 Task: For heading Arial Rounded MT Bold with Underline.  font size for heading26,  'Change the font style of data to'Browallia New.  and font size to 18,  Change the alignment of both headline & data to Align middle & Align Text left.  In the sheet  CashBook templates
Action: Mouse moved to (125, 141)
Screenshot: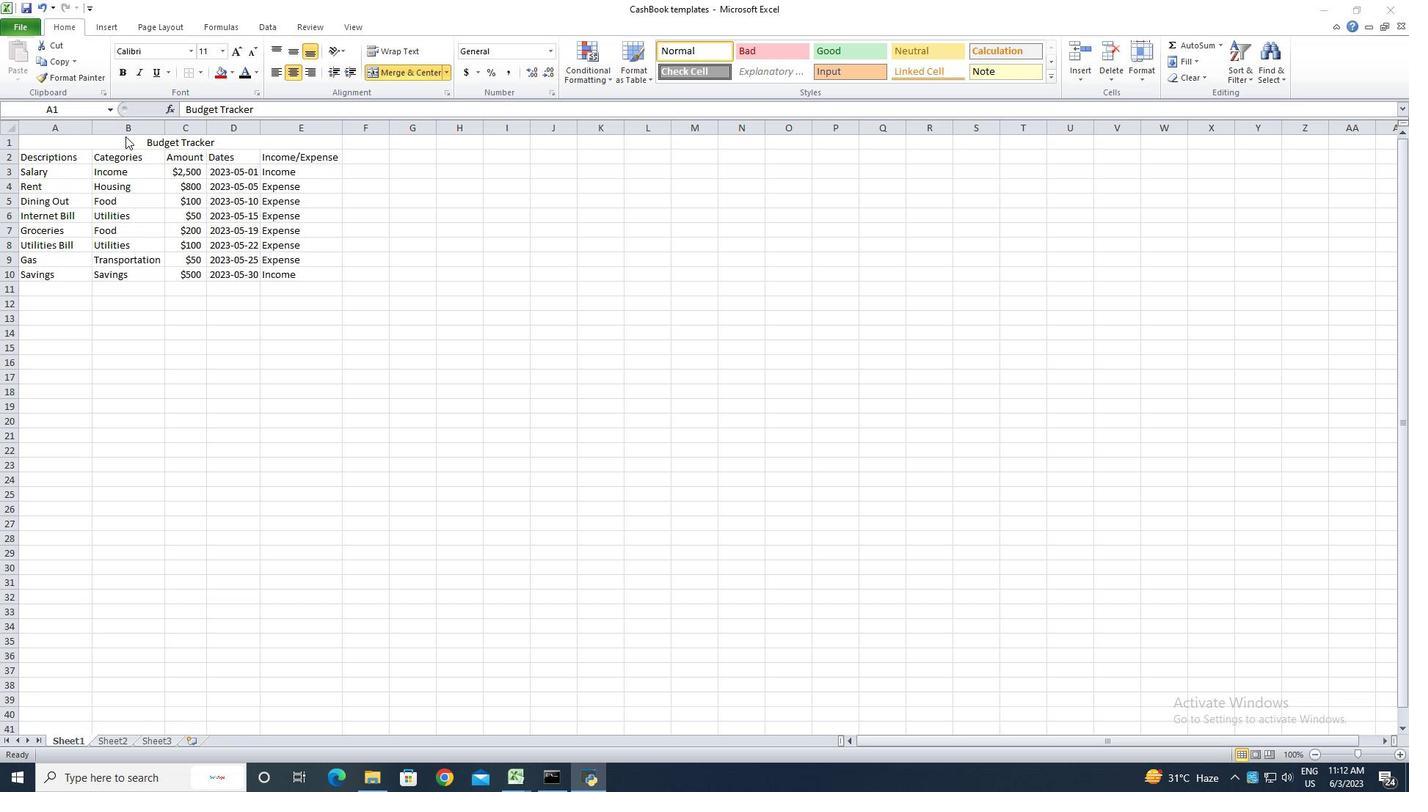 
Action: Mouse pressed left at (125, 141)
Screenshot: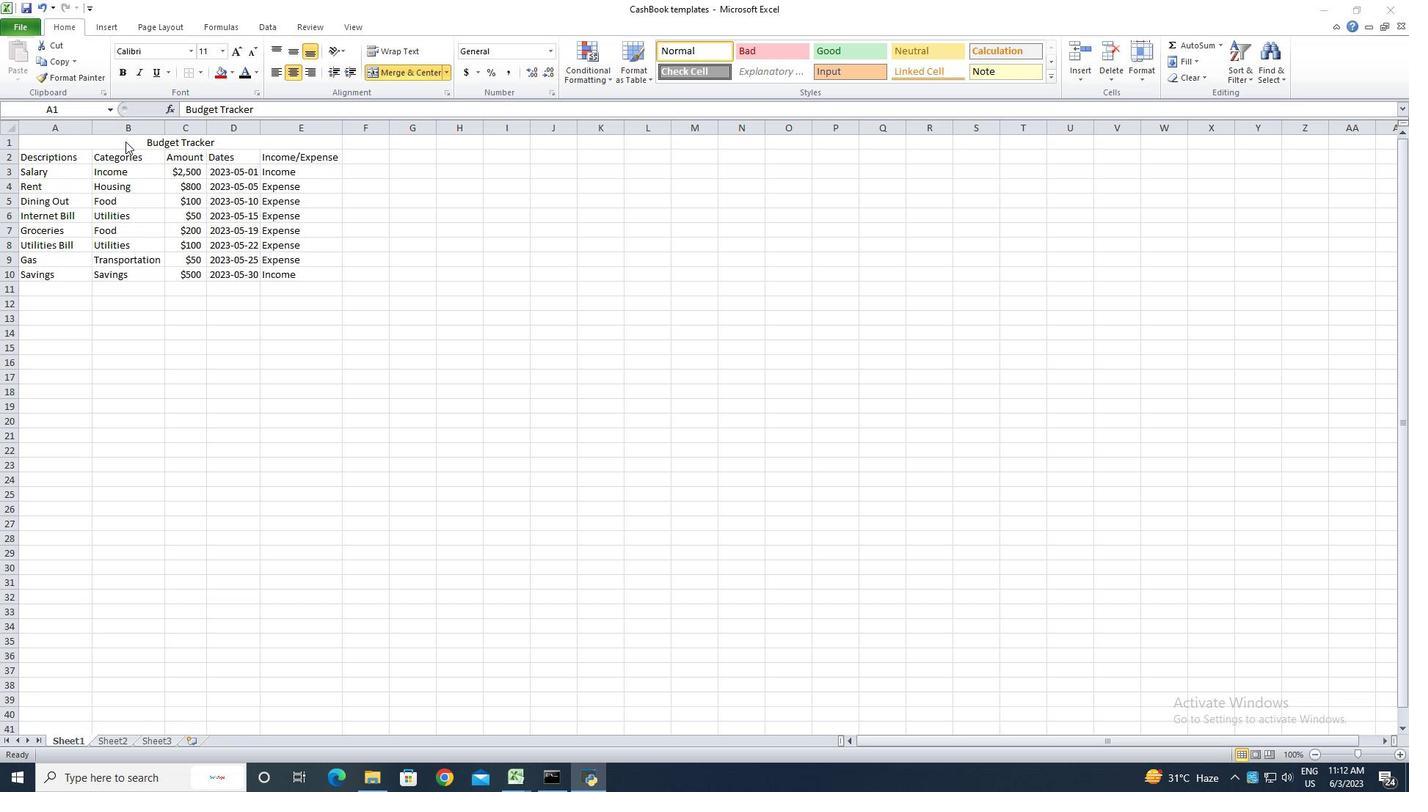 
Action: Mouse moved to (191, 52)
Screenshot: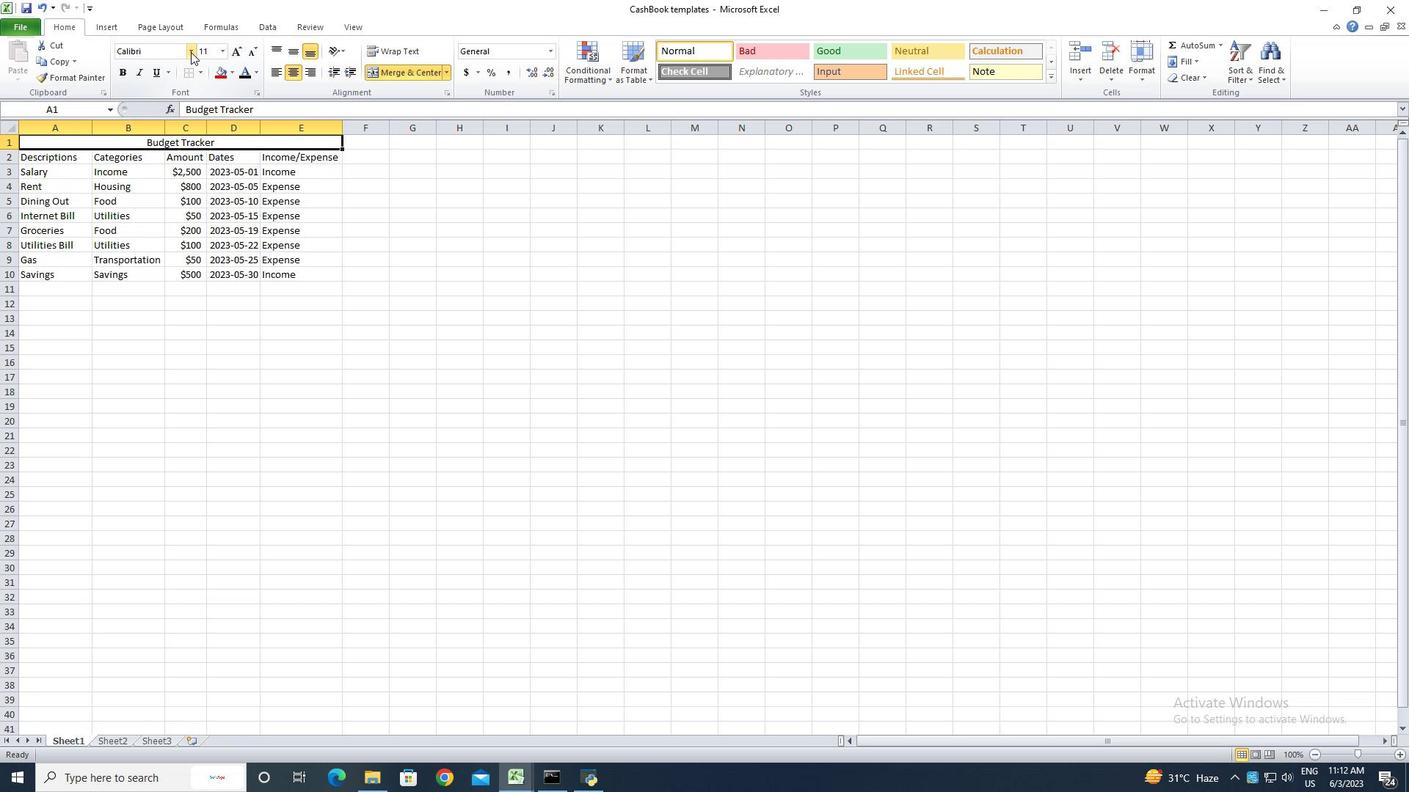 
Action: Mouse pressed left at (191, 52)
Screenshot: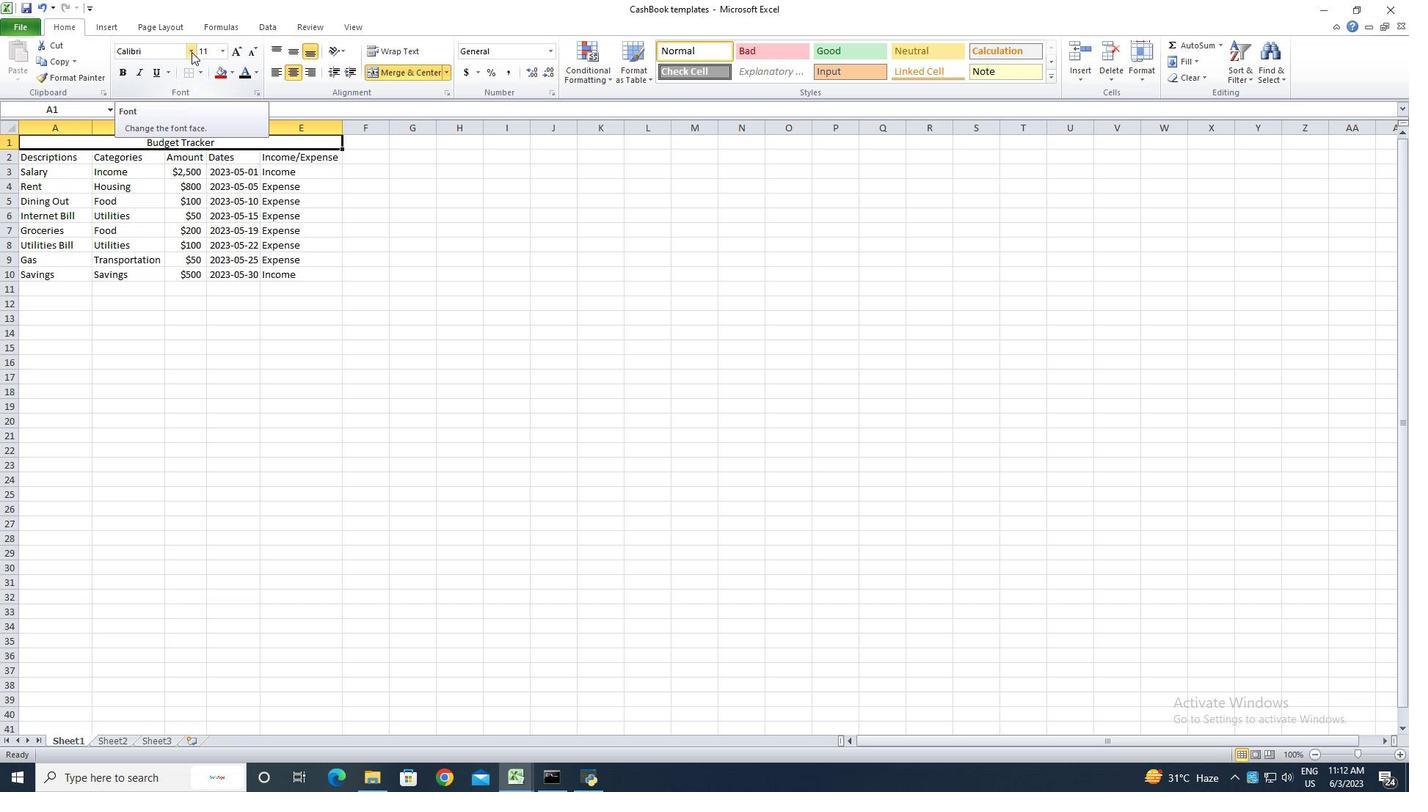 
Action: Mouse moved to (186, 223)
Screenshot: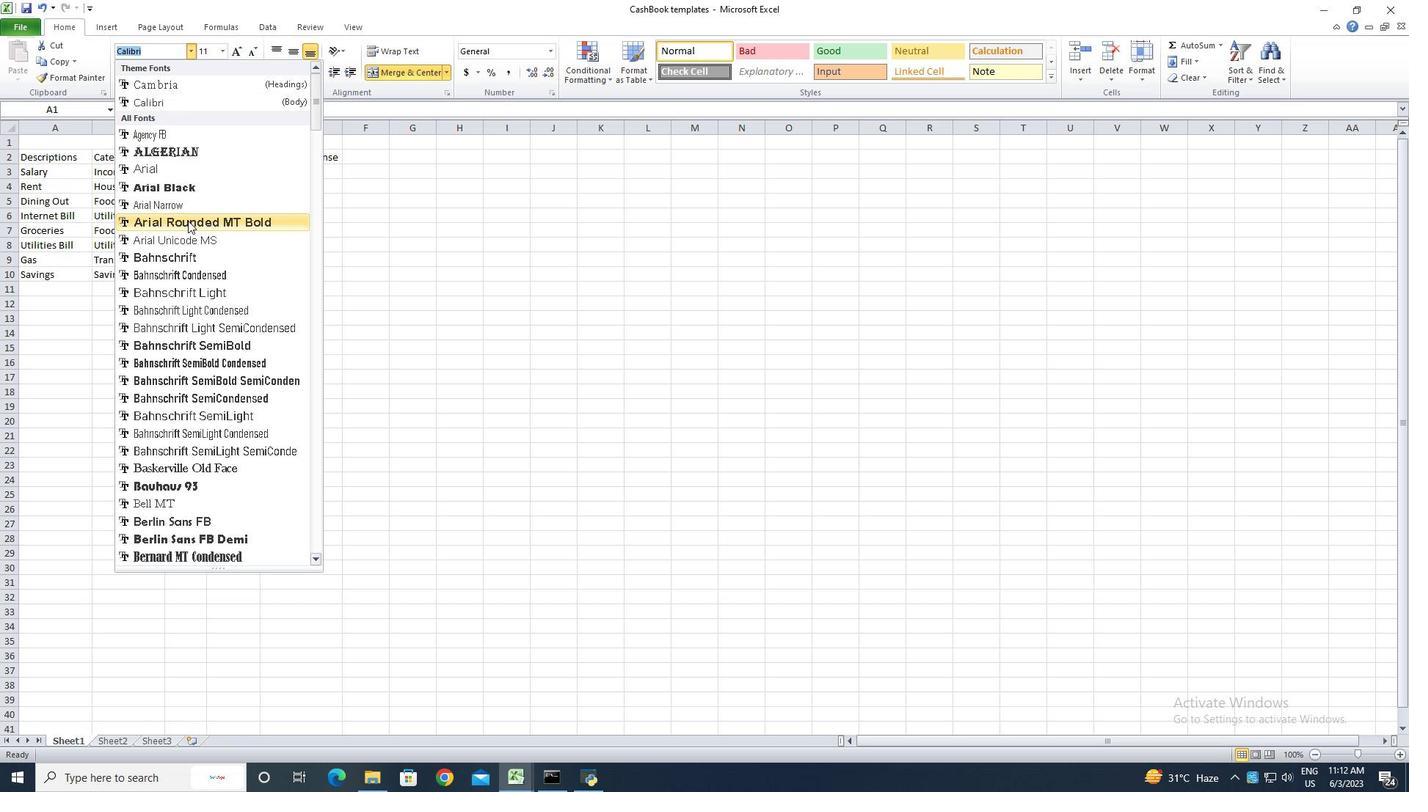 
Action: Mouse pressed left at (186, 223)
Screenshot: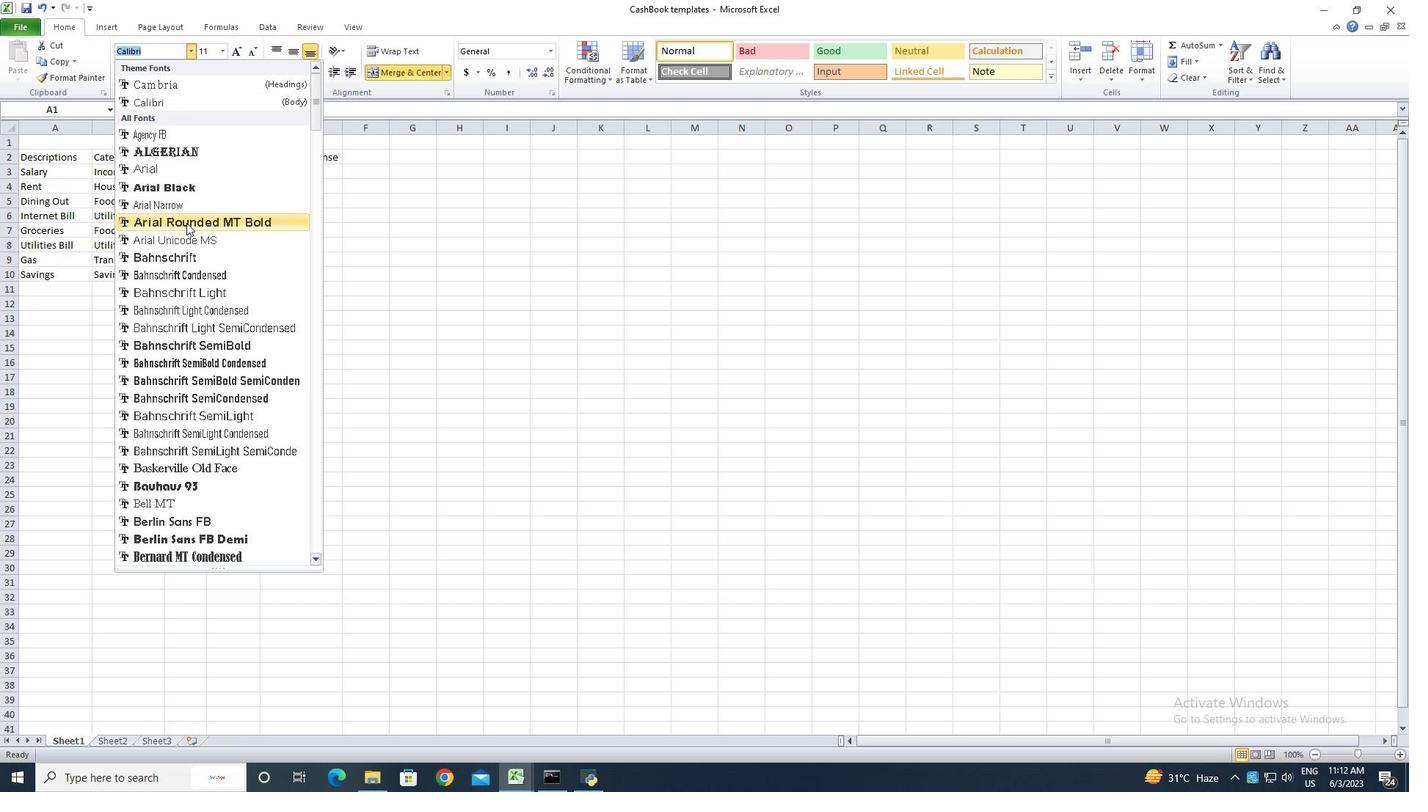
Action: Mouse moved to (157, 71)
Screenshot: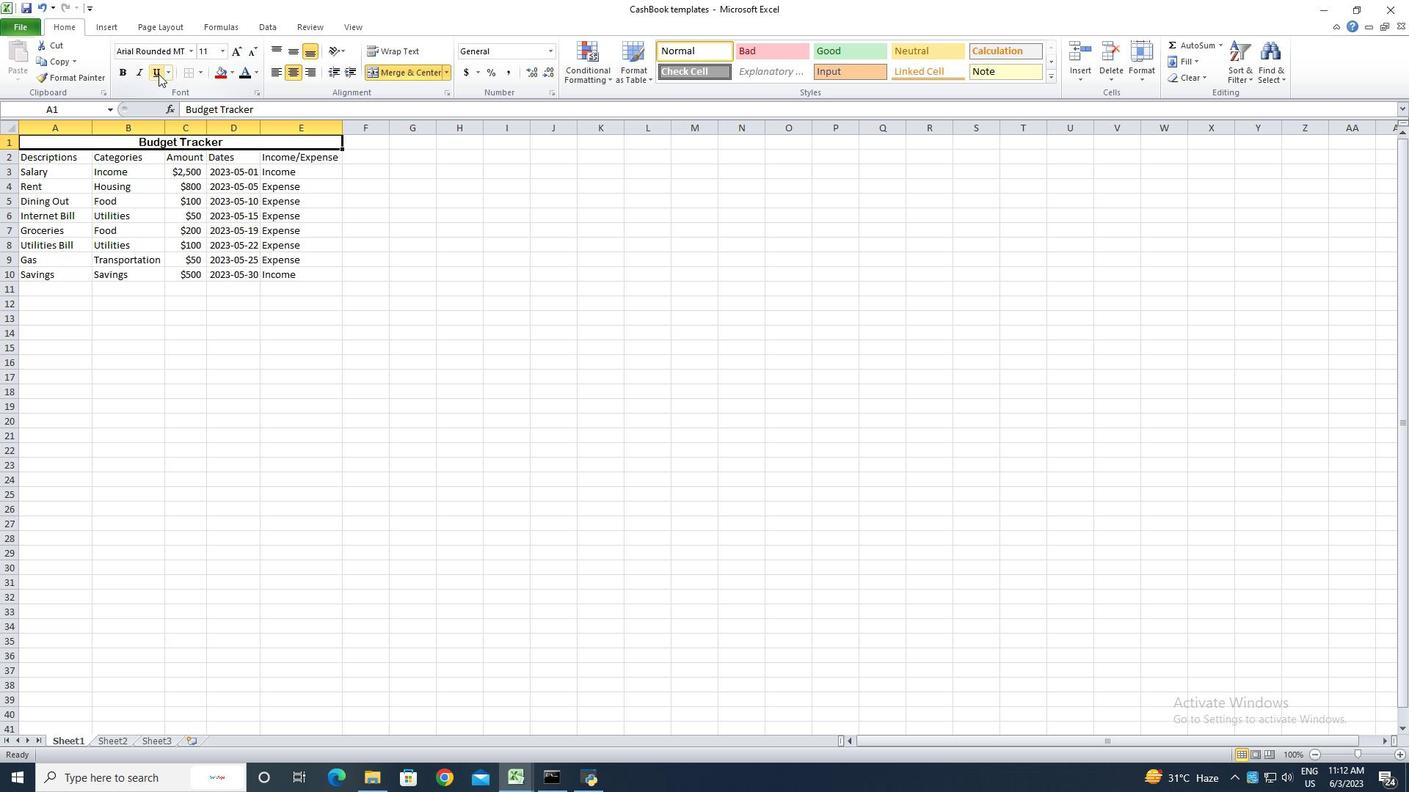 
Action: Mouse pressed left at (157, 71)
Screenshot: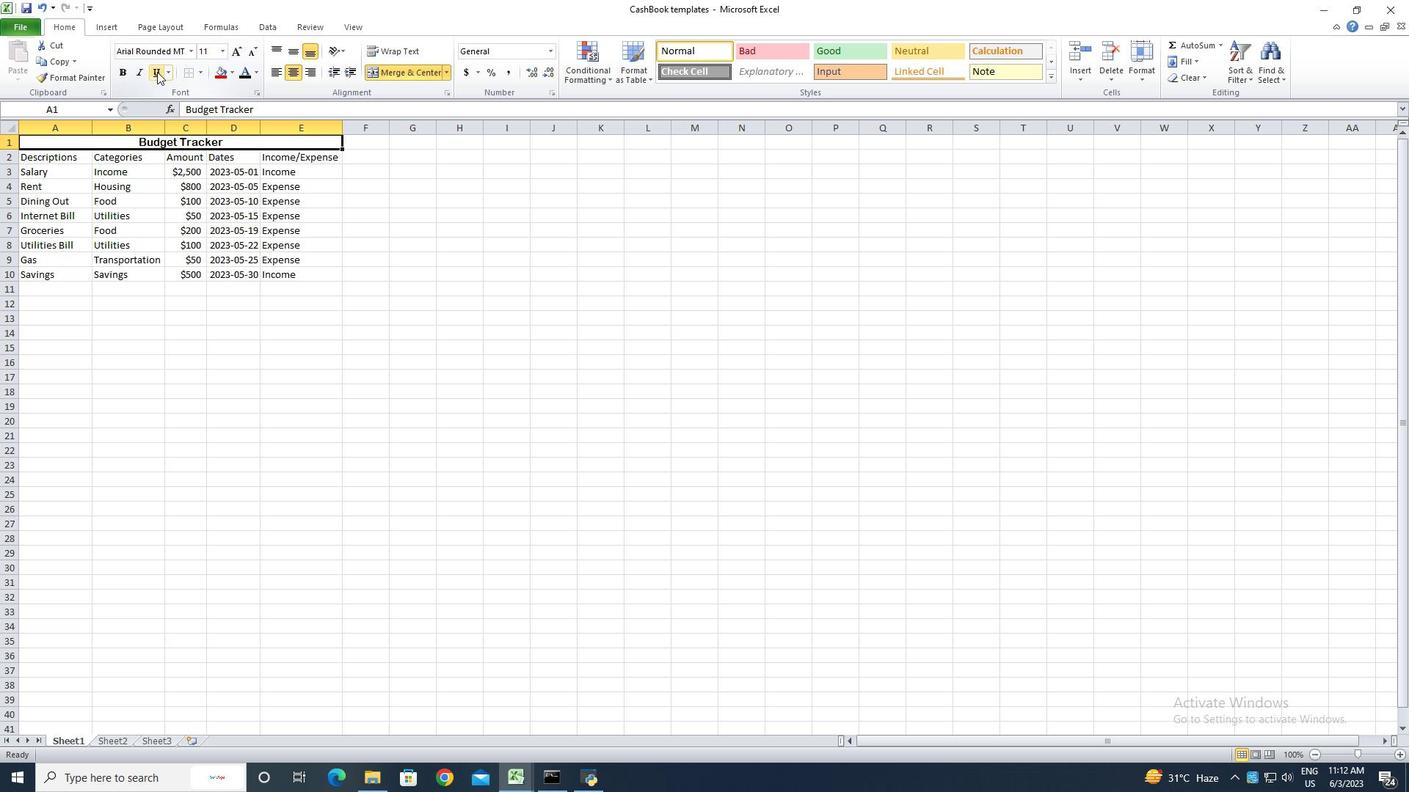 
Action: Mouse moved to (238, 44)
Screenshot: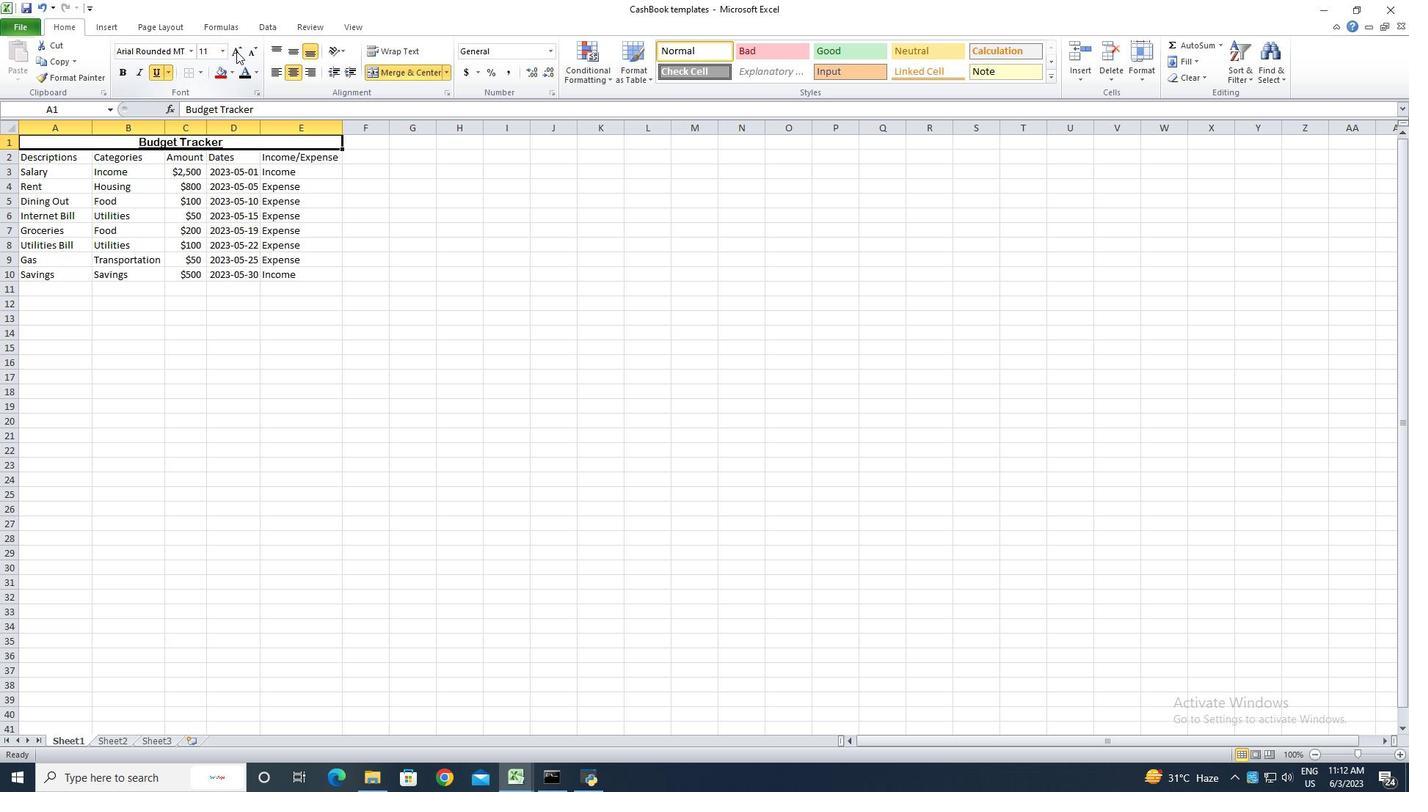 
Action: Mouse pressed left at (238, 44)
Screenshot: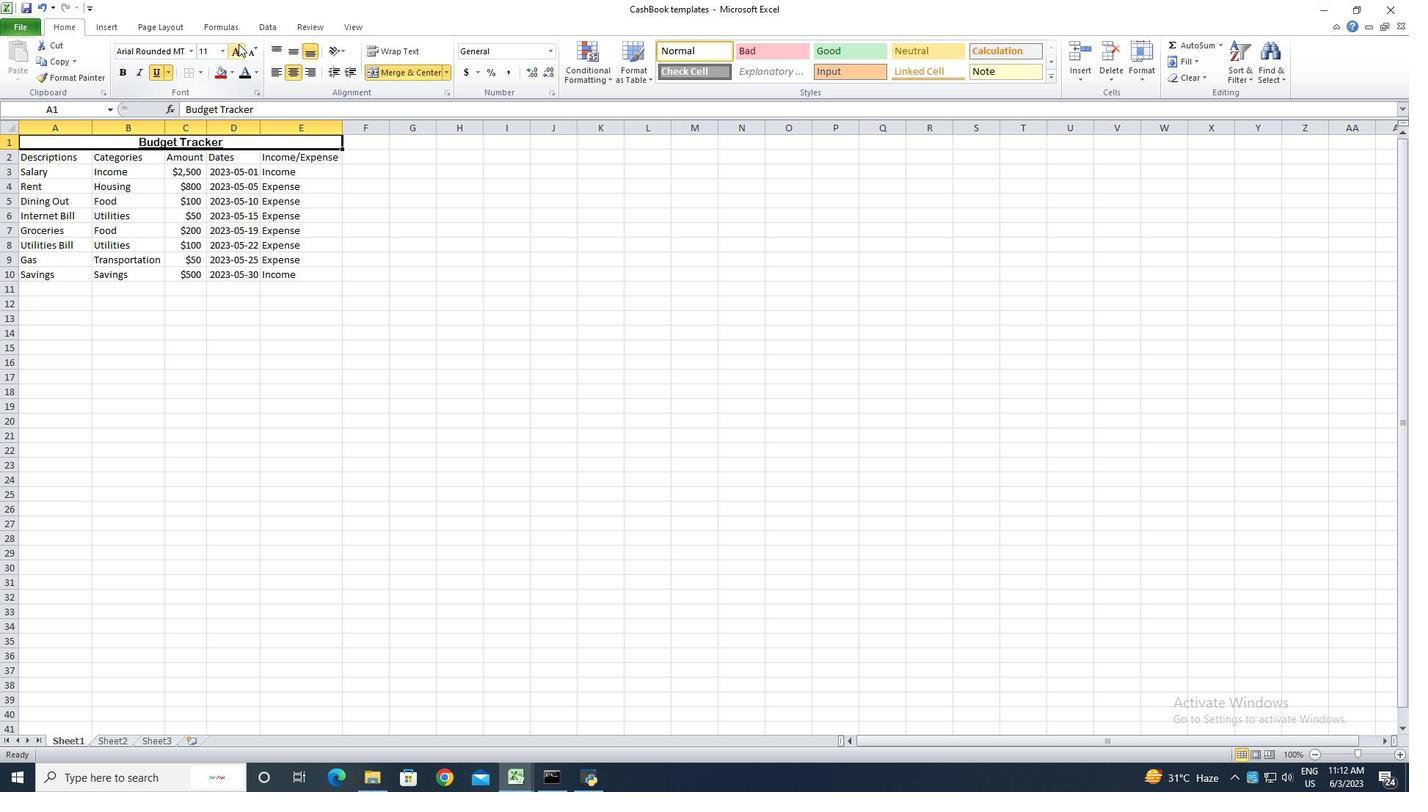 
Action: Mouse pressed left at (238, 44)
Screenshot: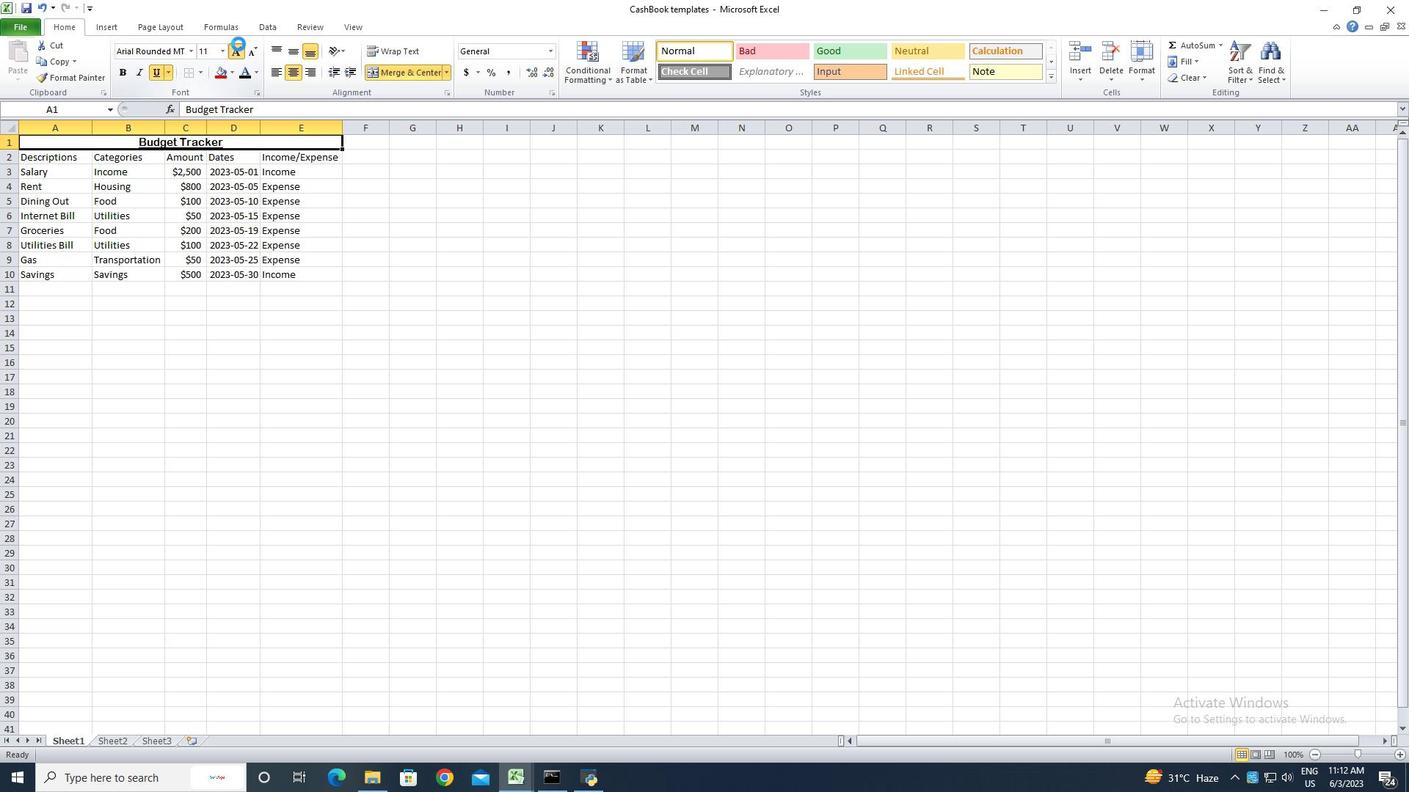 
Action: Mouse pressed left at (238, 44)
Screenshot: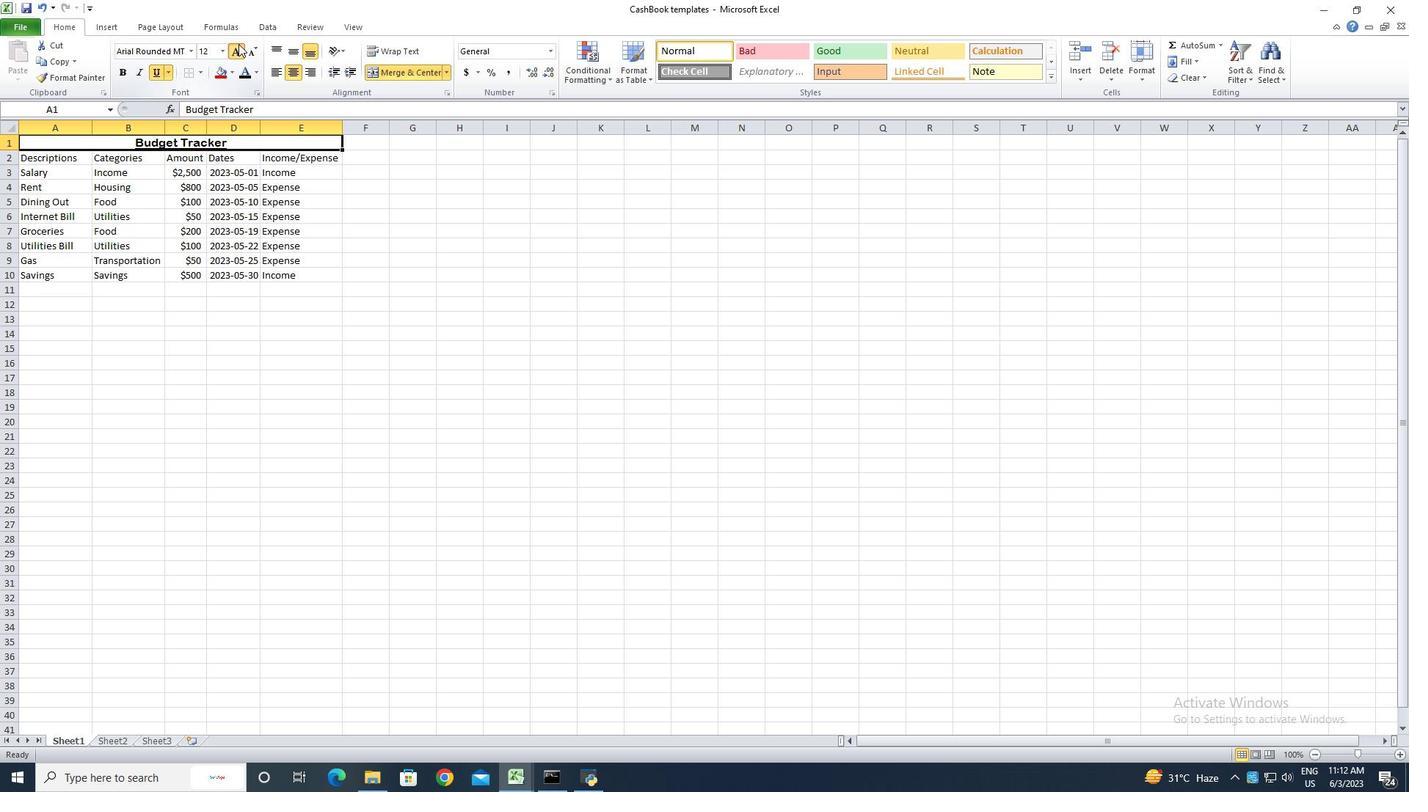 
Action: Mouse pressed left at (238, 44)
Screenshot: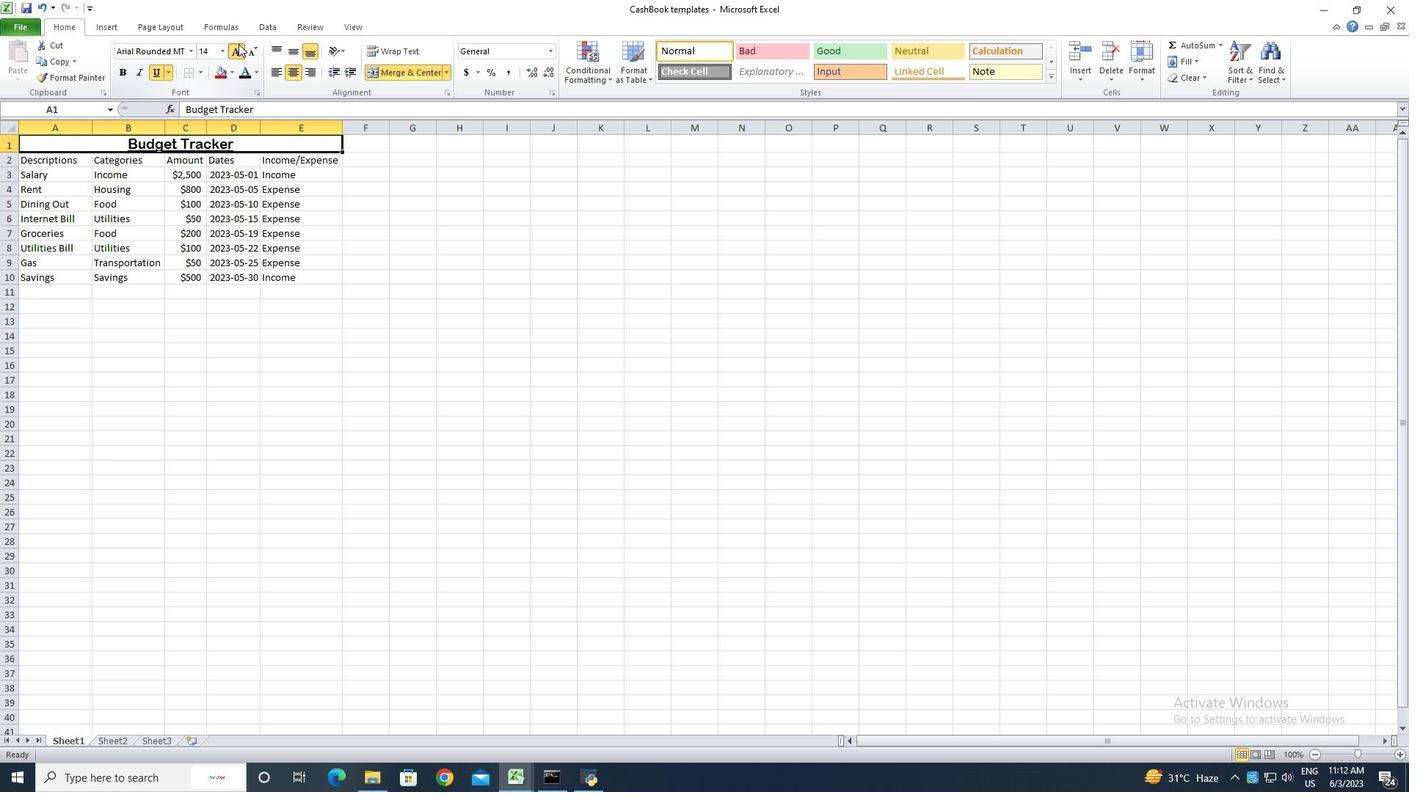 
Action: Mouse pressed left at (238, 44)
Screenshot: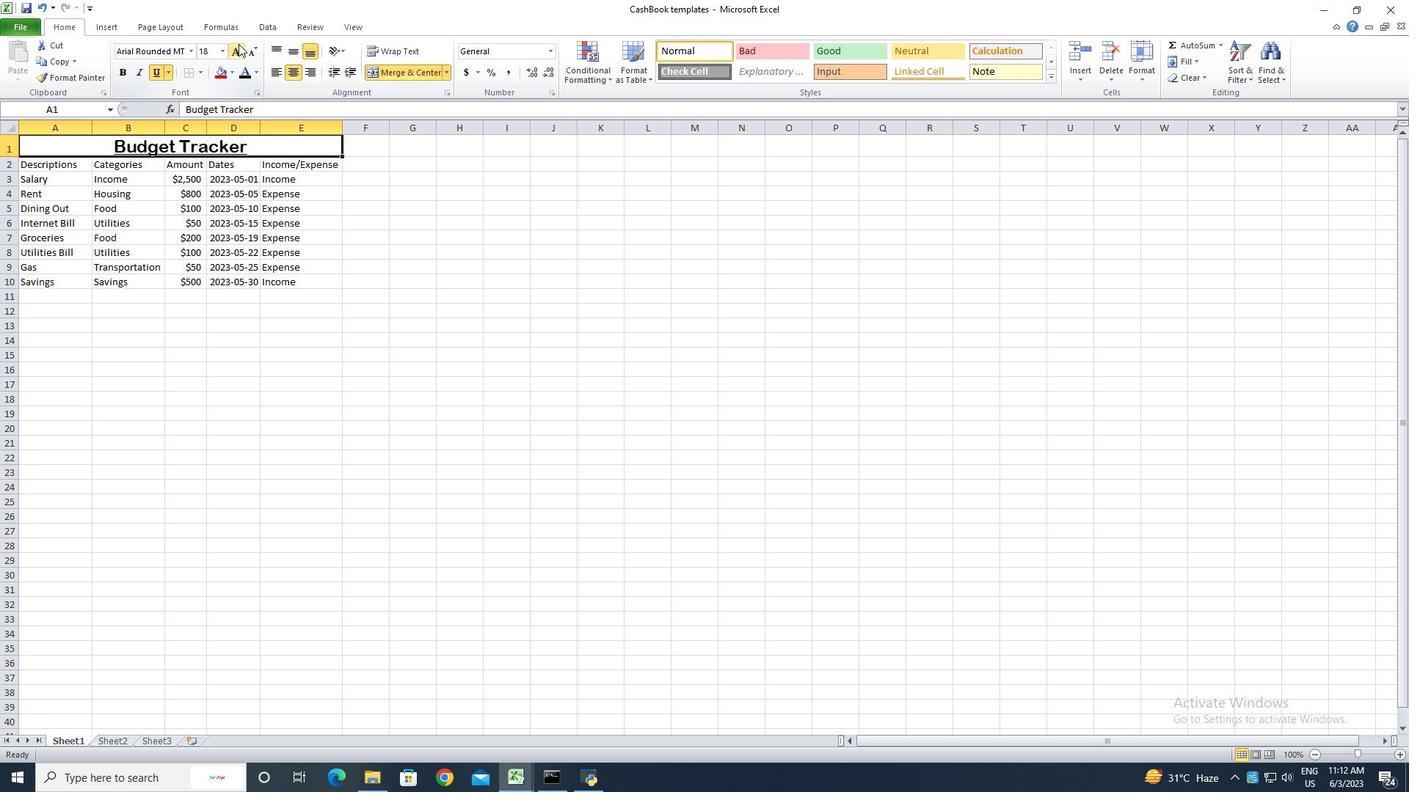 
Action: Mouse pressed left at (238, 44)
Screenshot: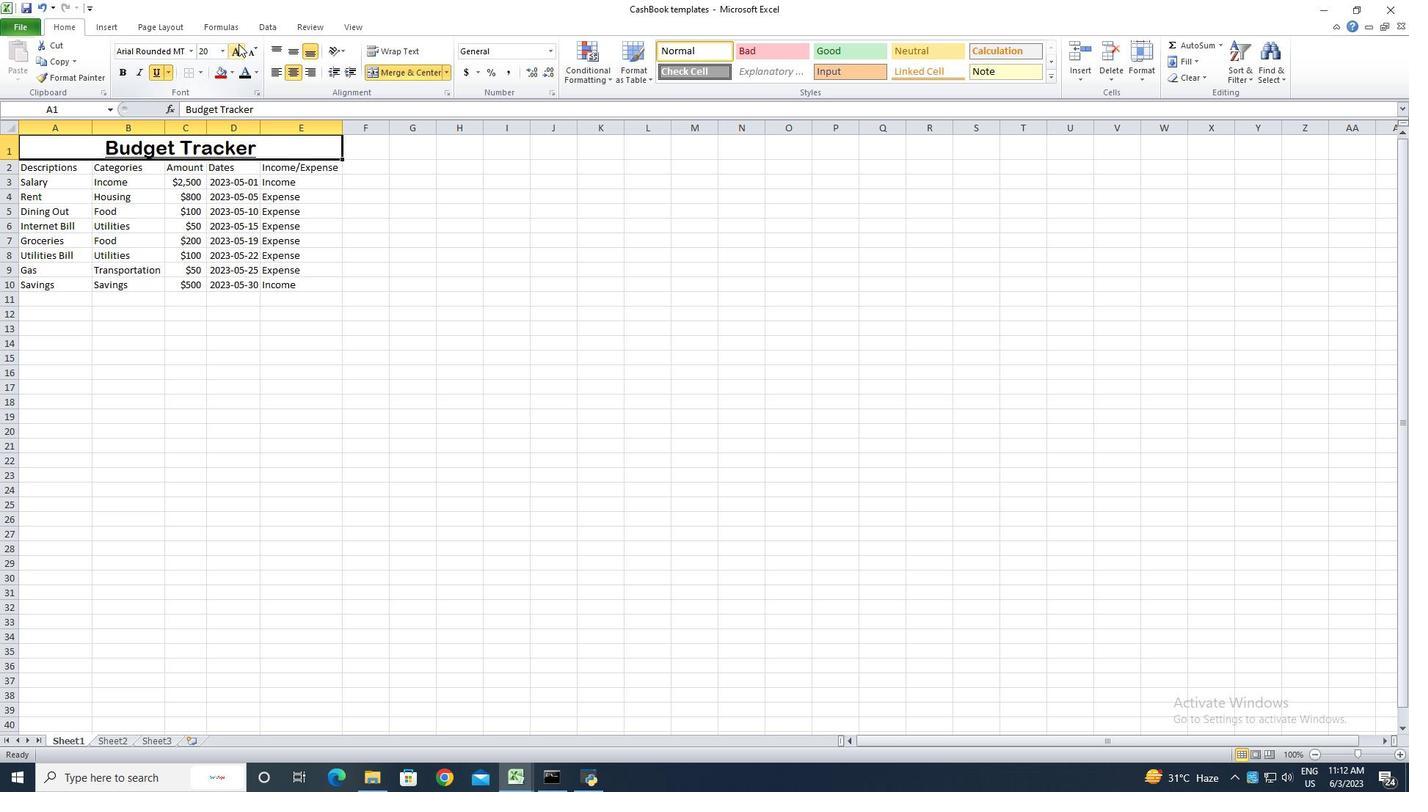 
Action: Mouse pressed left at (238, 44)
Screenshot: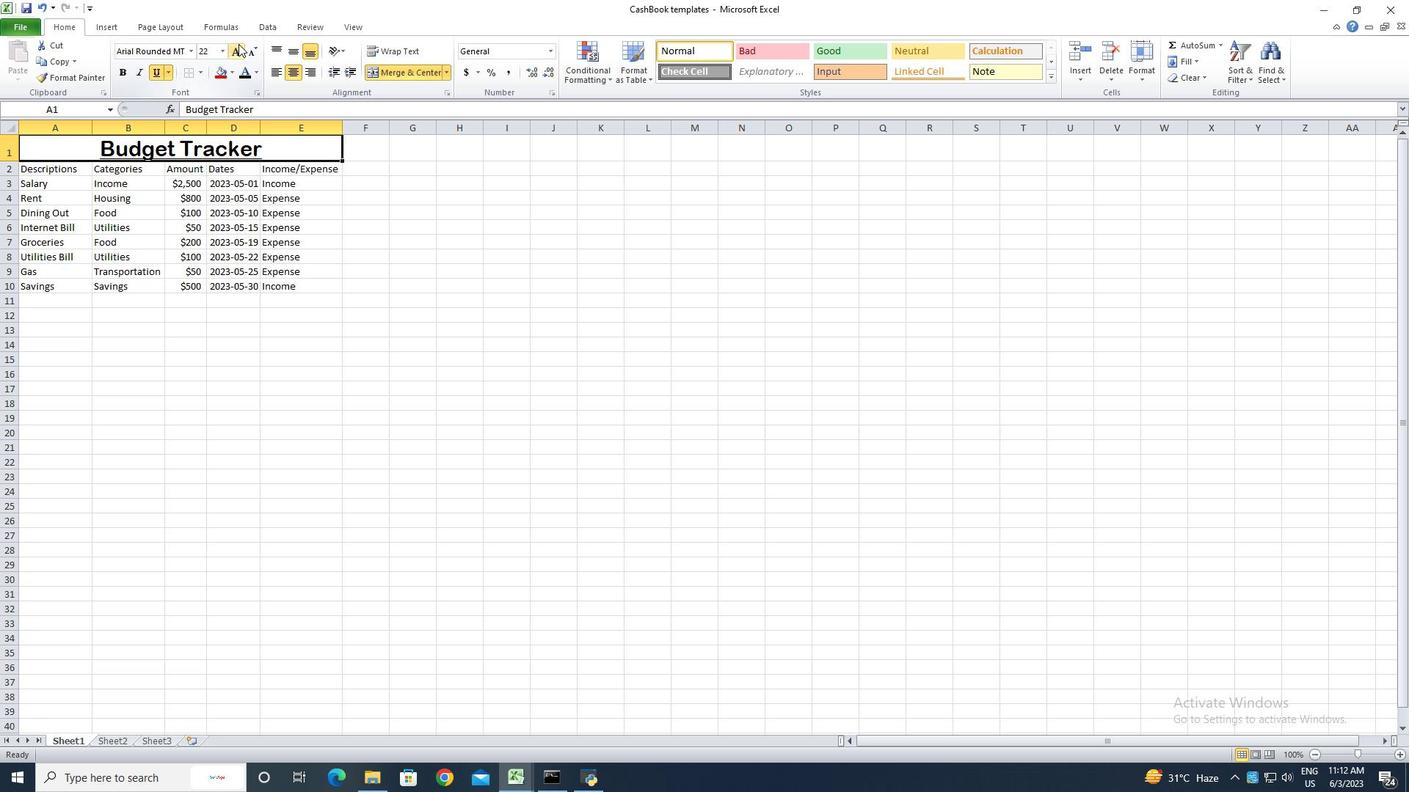 
Action: Mouse pressed left at (238, 44)
Screenshot: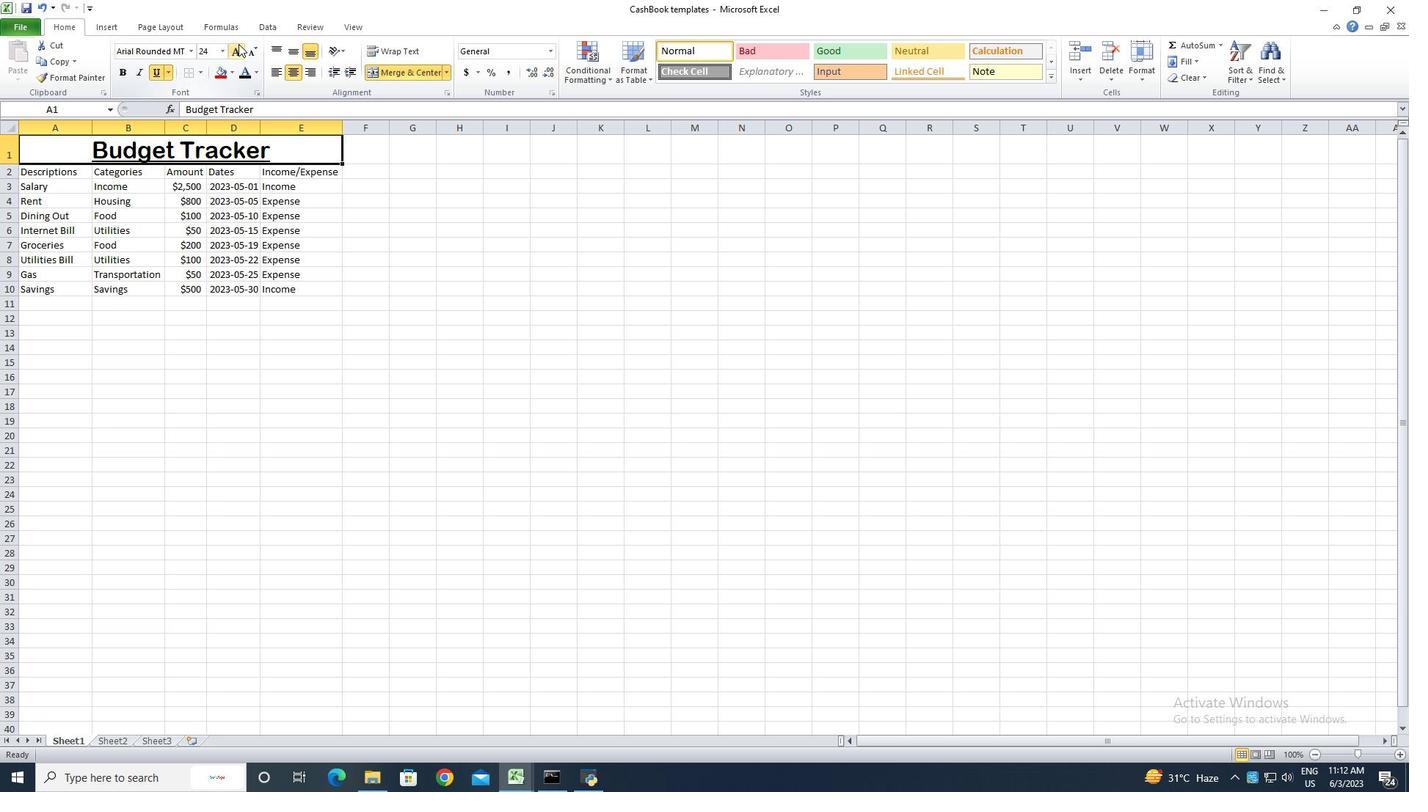 
Action: Mouse moved to (214, 375)
Screenshot: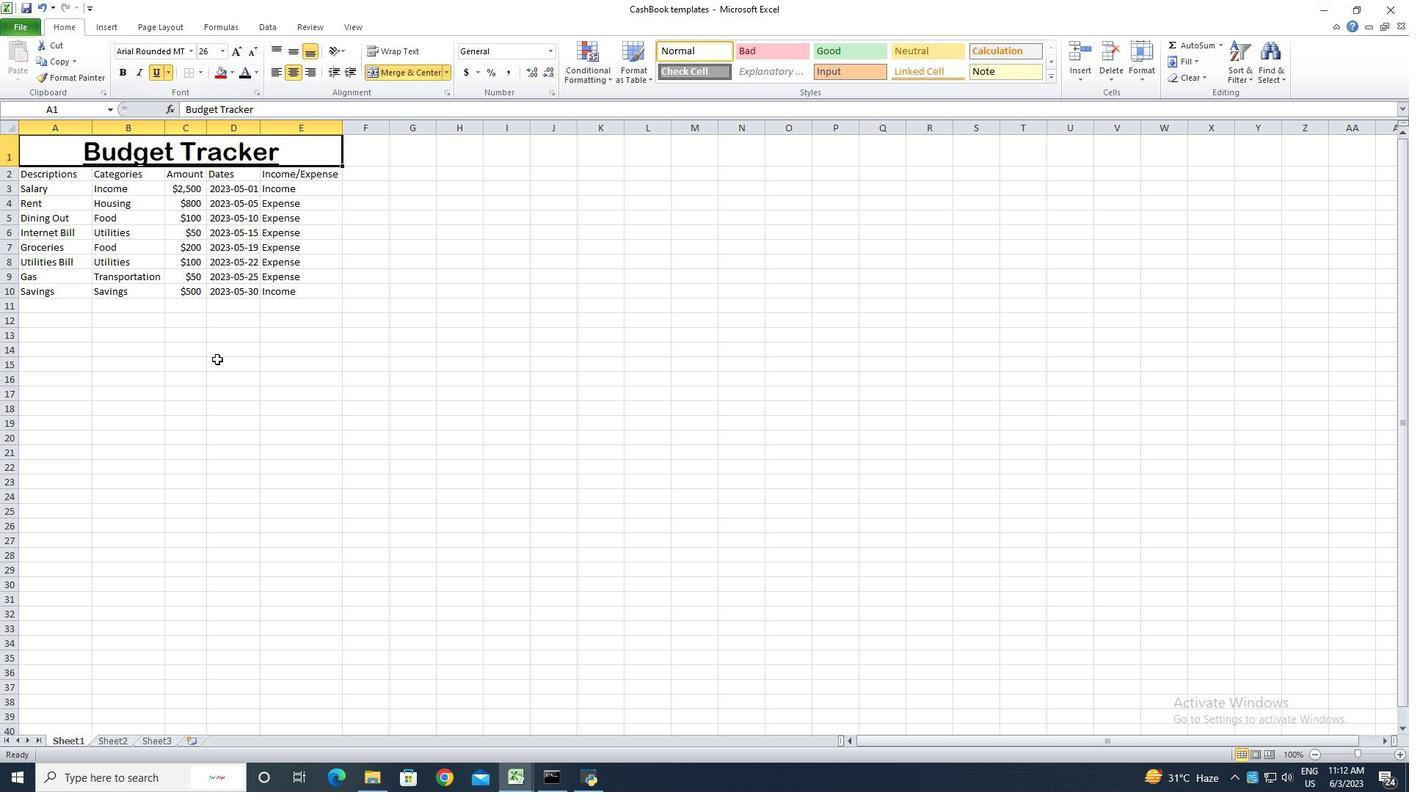
Action: Mouse pressed left at (214, 375)
Screenshot: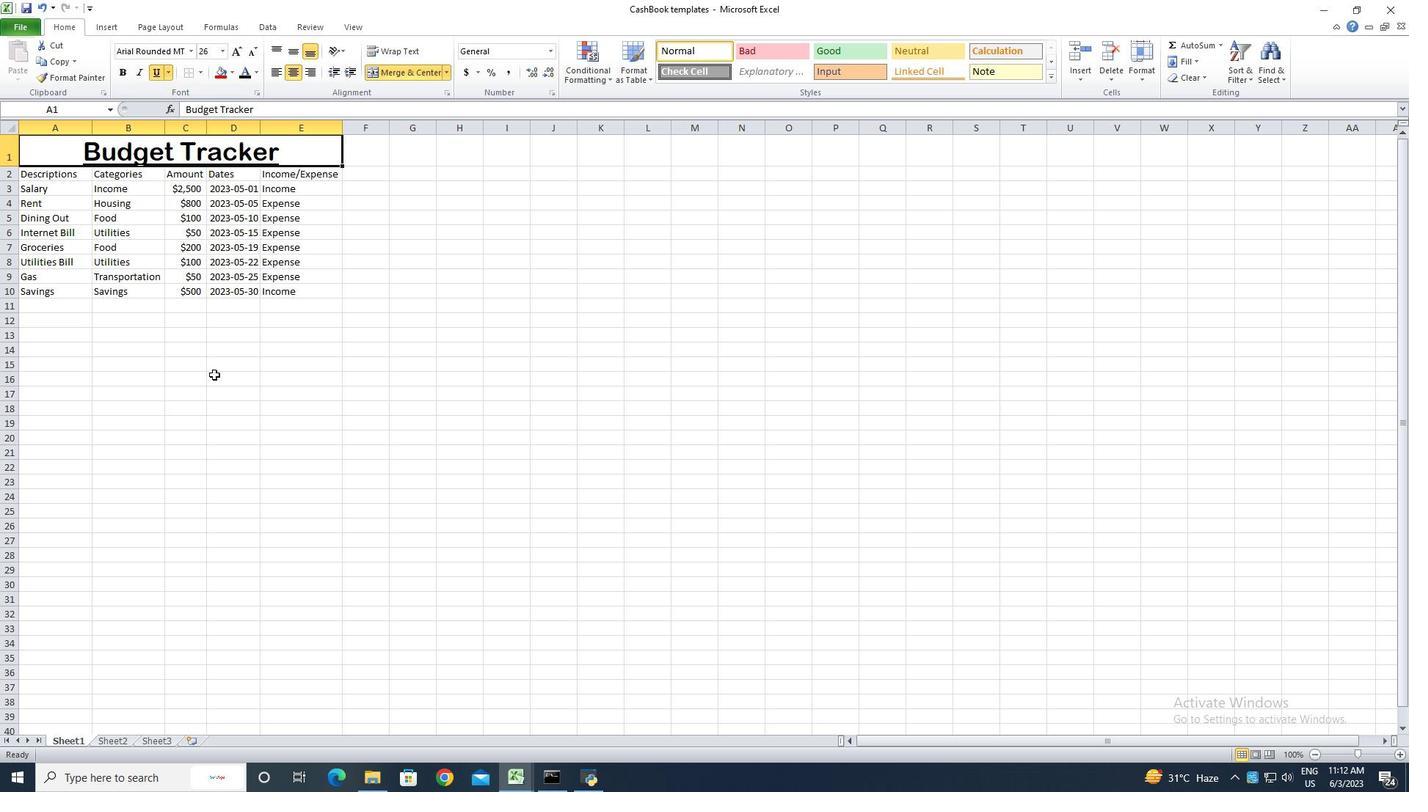 
Action: Mouse moved to (46, 173)
Screenshot: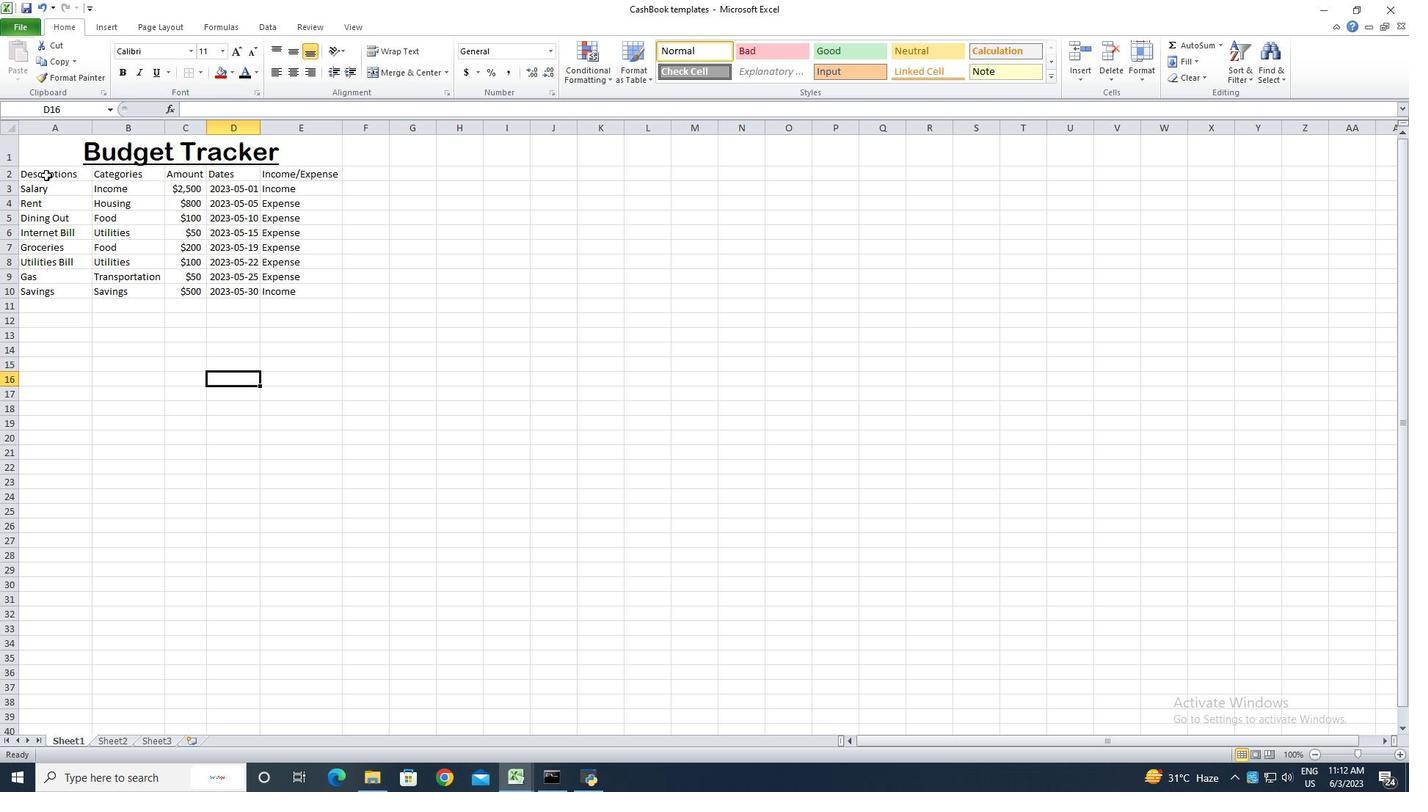 
Action: Mouse pressed left at (46, 173)
Screenshot: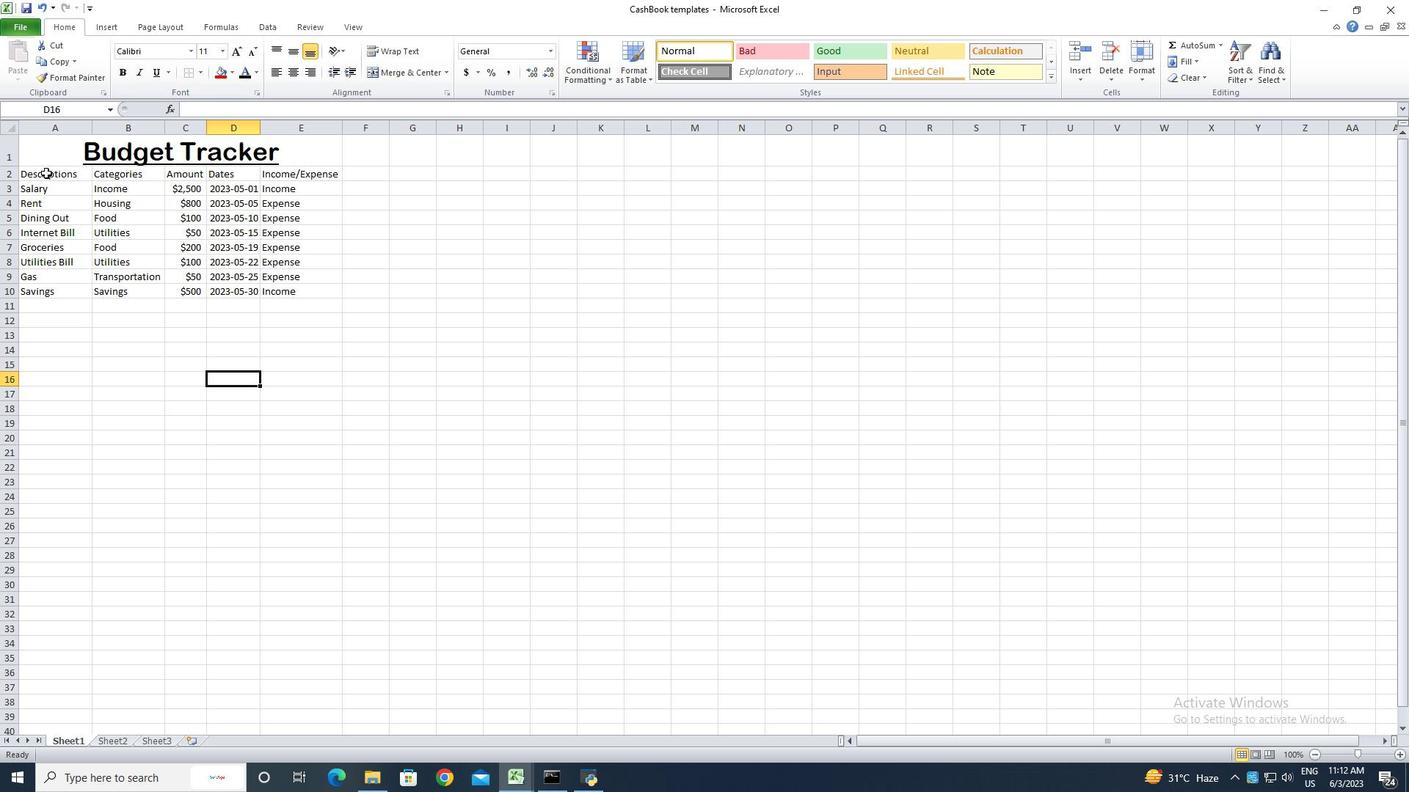 
Action: Mouse moved to (190, 49)
Screenshot: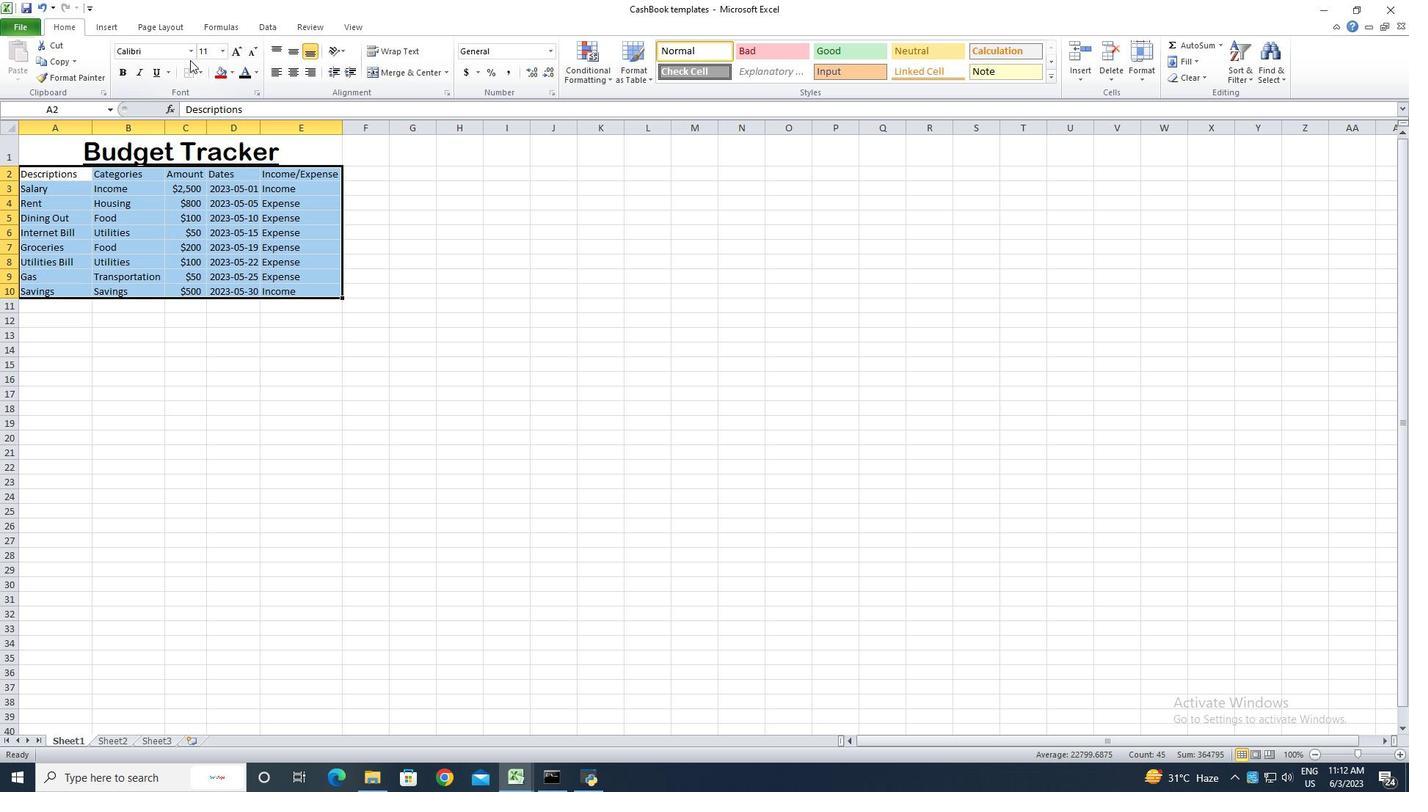 
Action: Mouse pressed left at (190, 49)
Screenshot: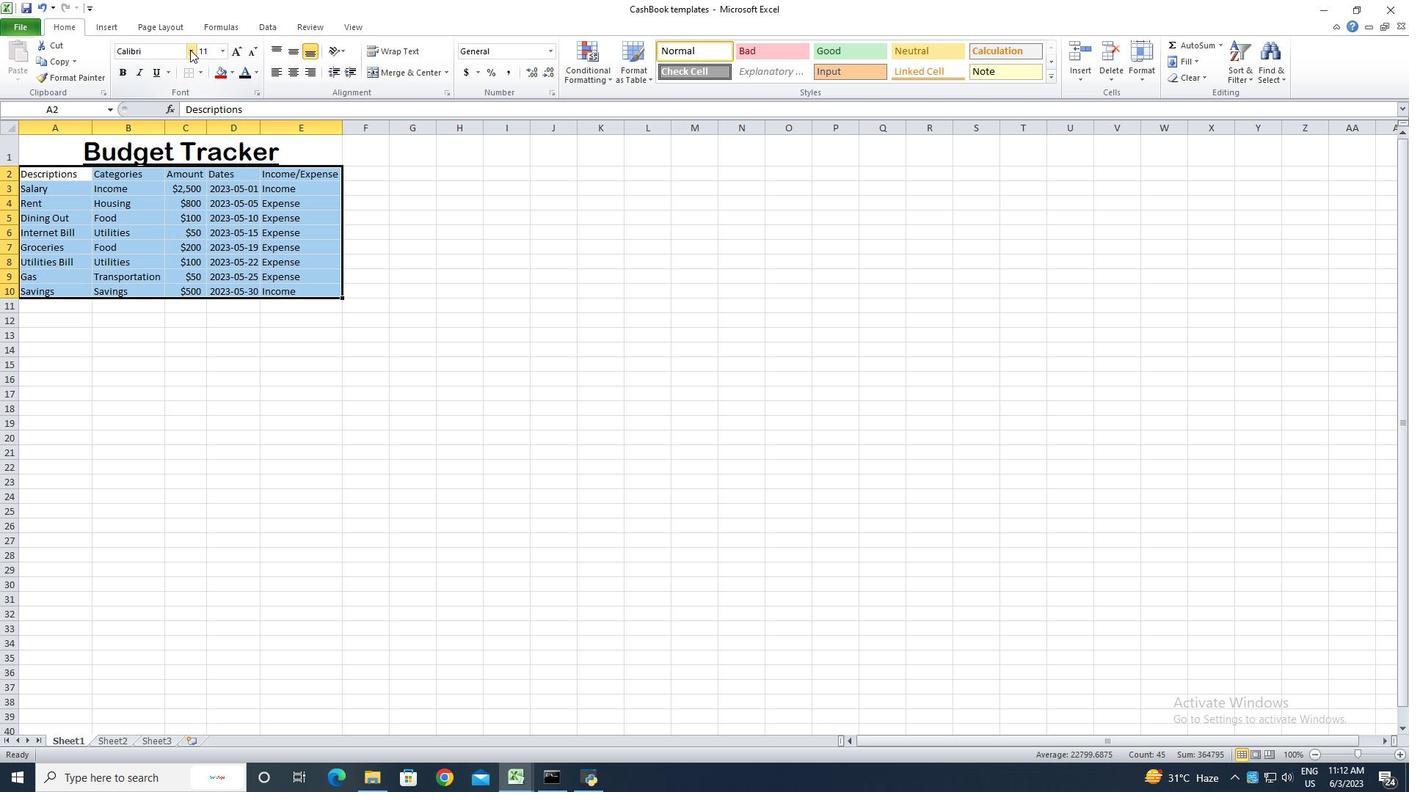 
Action: Key pressed <Key.shift><Key.shift><Key.shift><Key.shift><Key.shift>Browallia<Key.space><Key.shift><Key.shift><Key.shift><Key.shift><Key.shift><Key.shift>New<Key.enter>
Screenshot: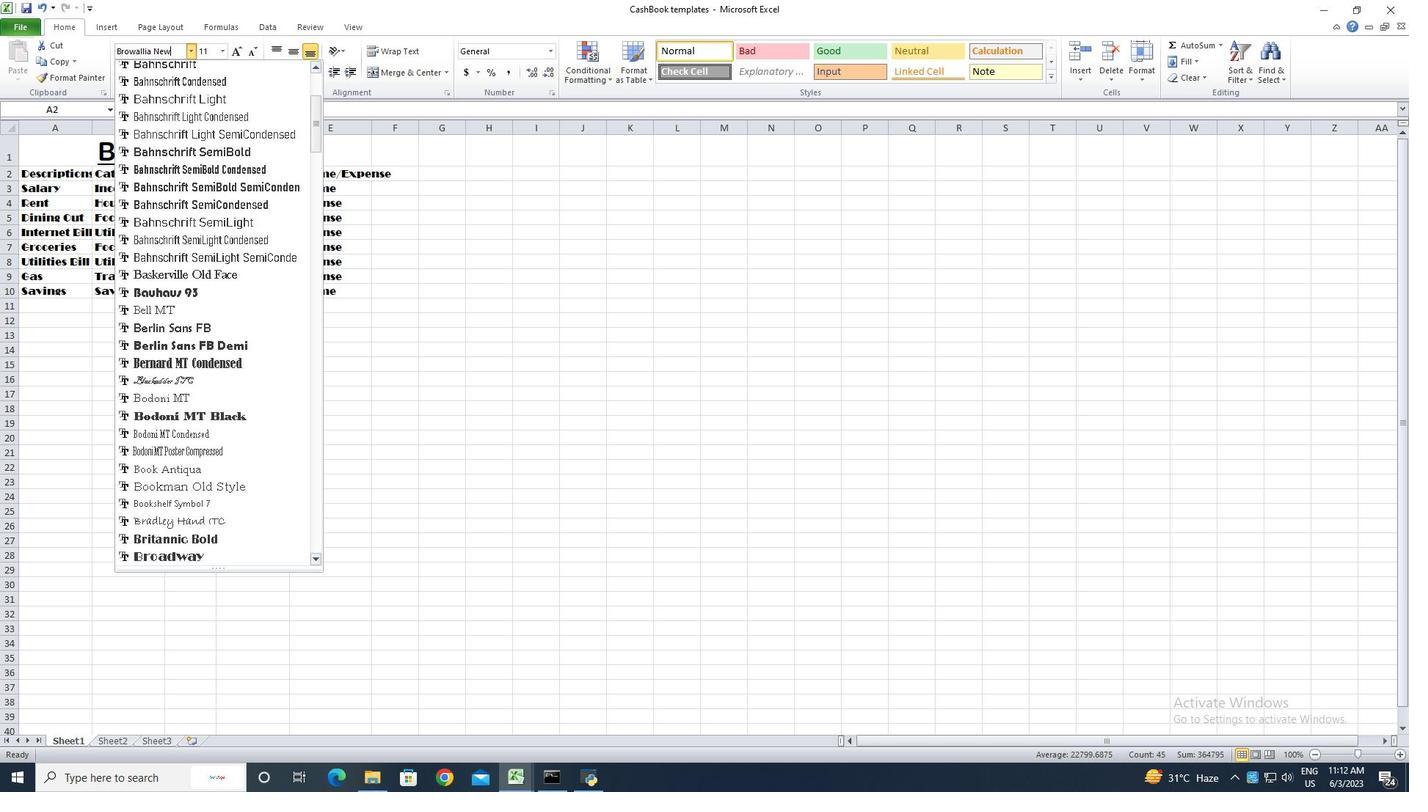 
Action: Mouse moved to (241, 48)
Screenshot: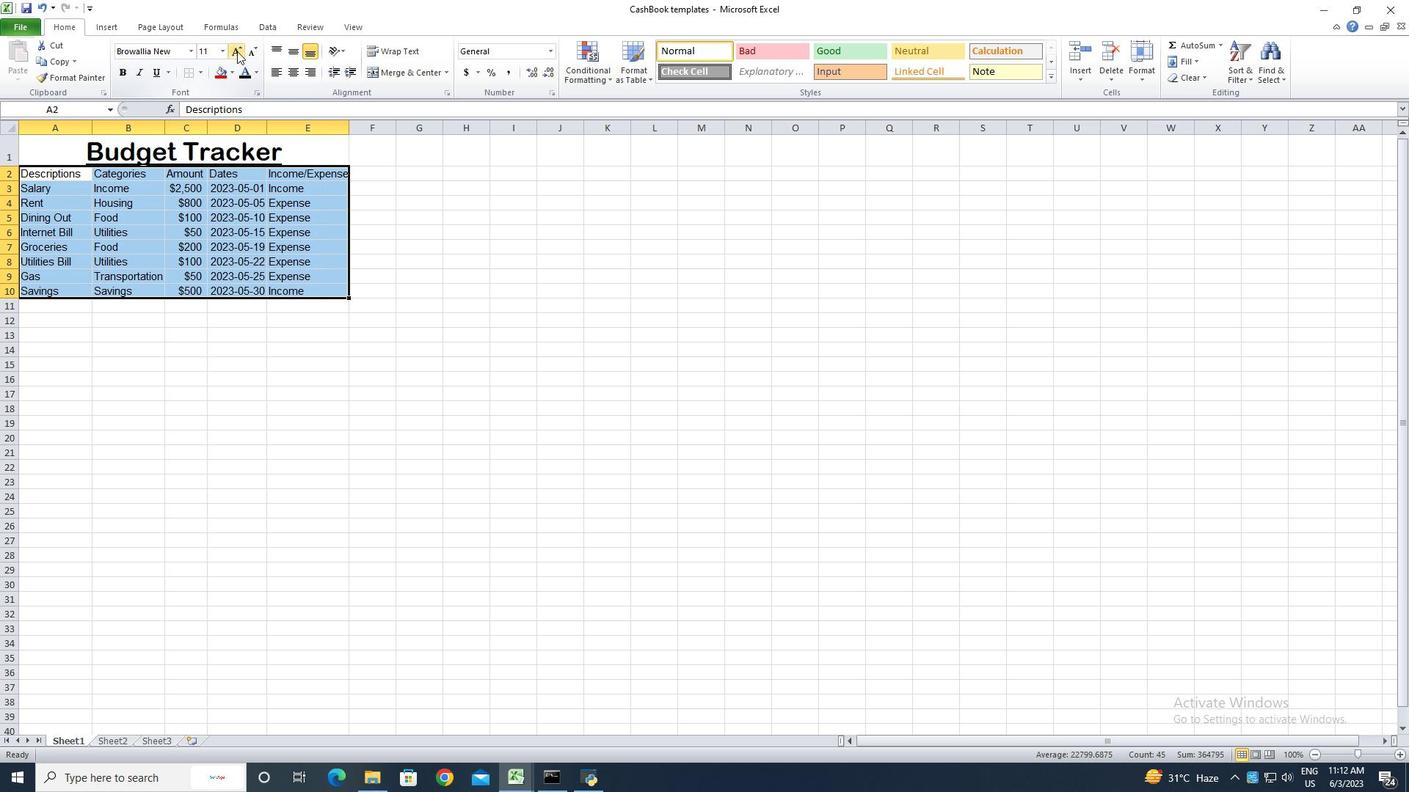 
Action: Mouse pressed left at (241, 48)
Screenshot: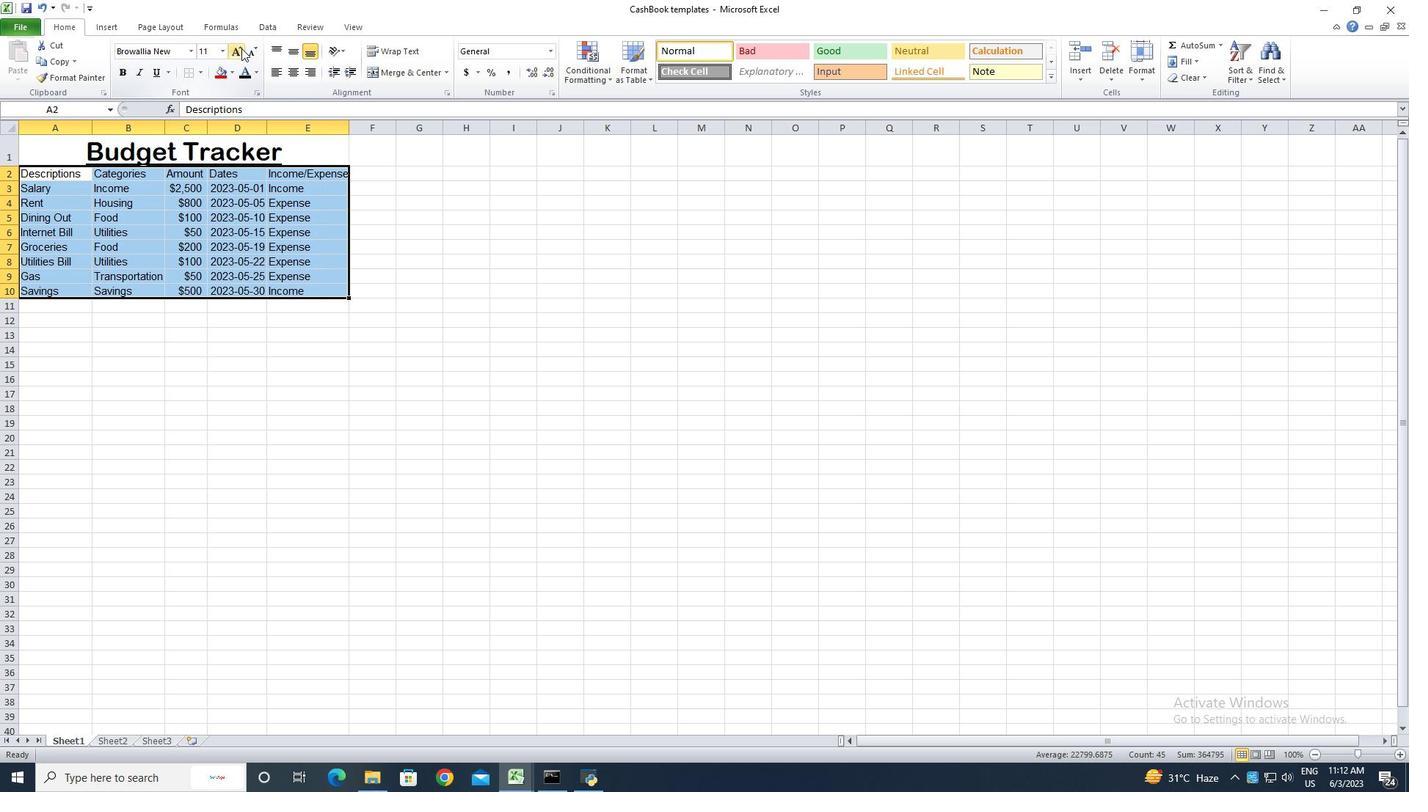 
Action: Mouse pressed left at (241, 48)
Screenshot: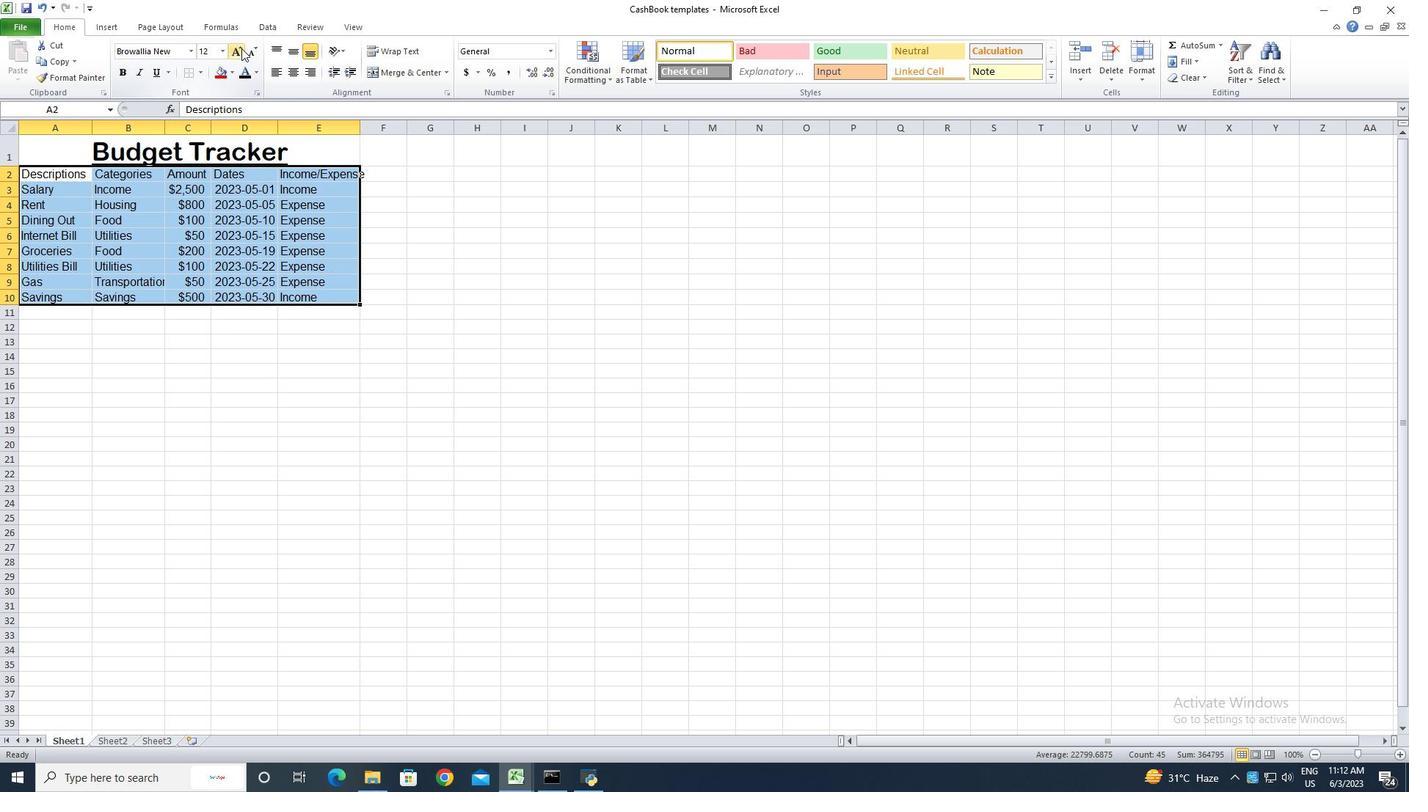 
Action: Mouse pressed left at (241, 48)
Screenshot: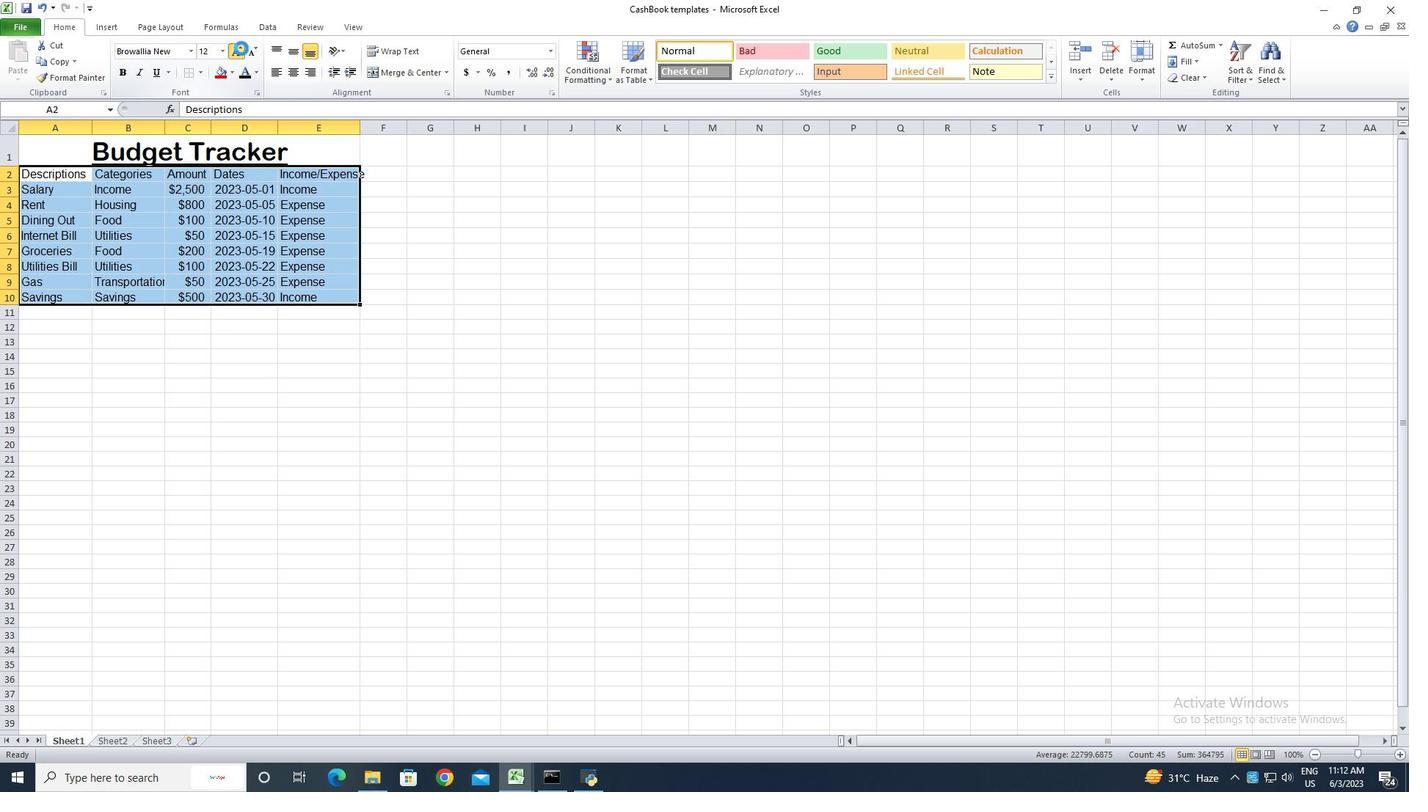 
Action: Mouse pressed left at (241, 48)
Screenshot: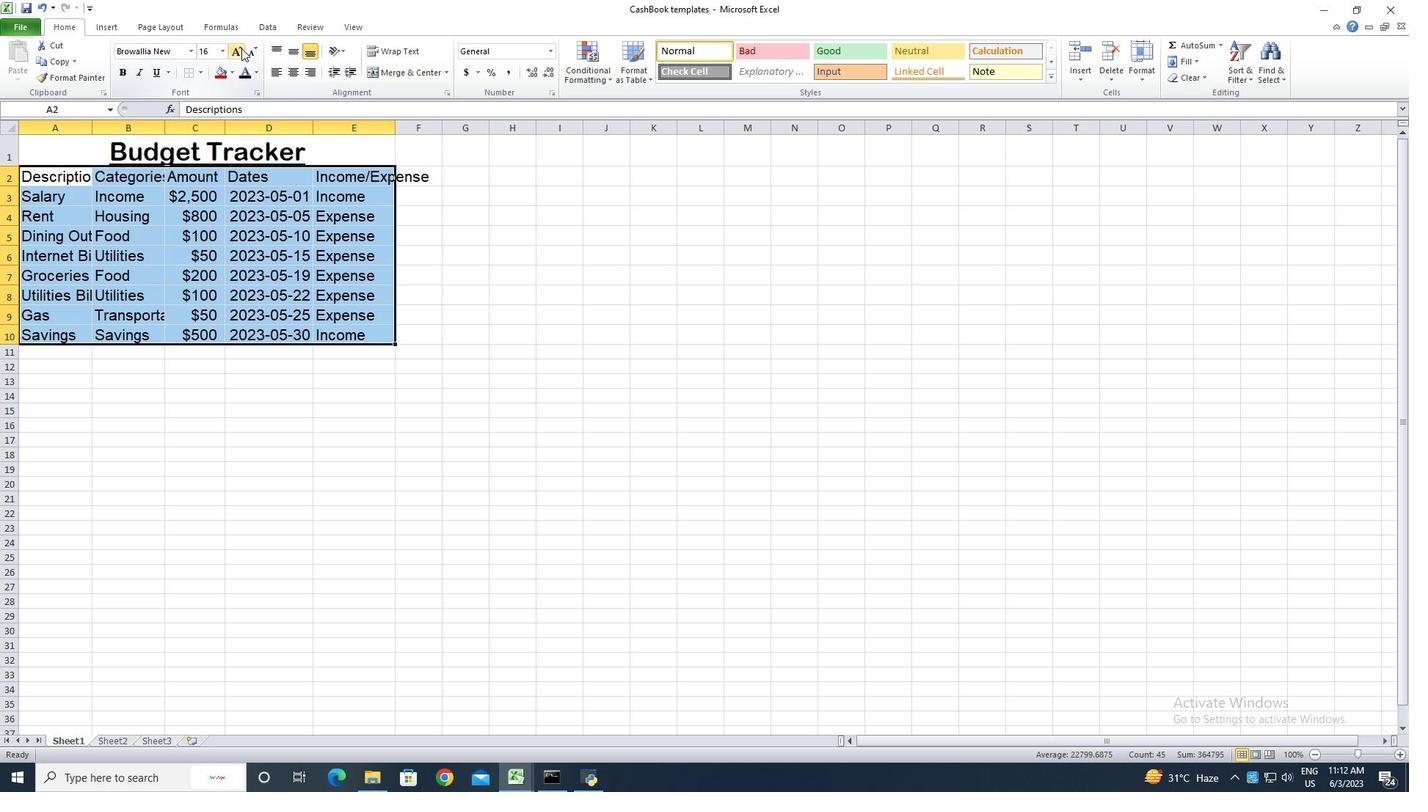 
Action: Mouse moved to (187, 443)
Screenshot: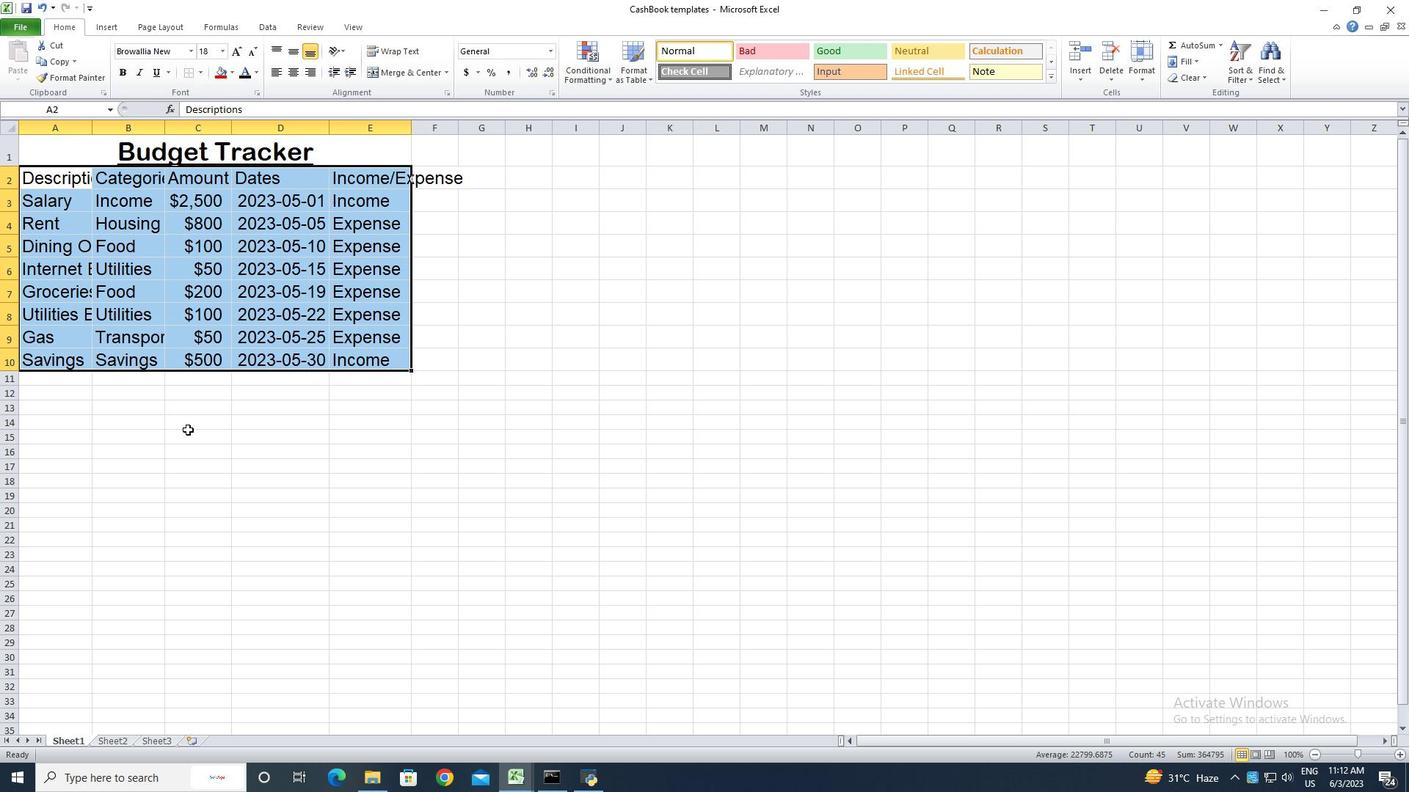 
Action: Mouse pressed left at (187, 443)
Screenshot: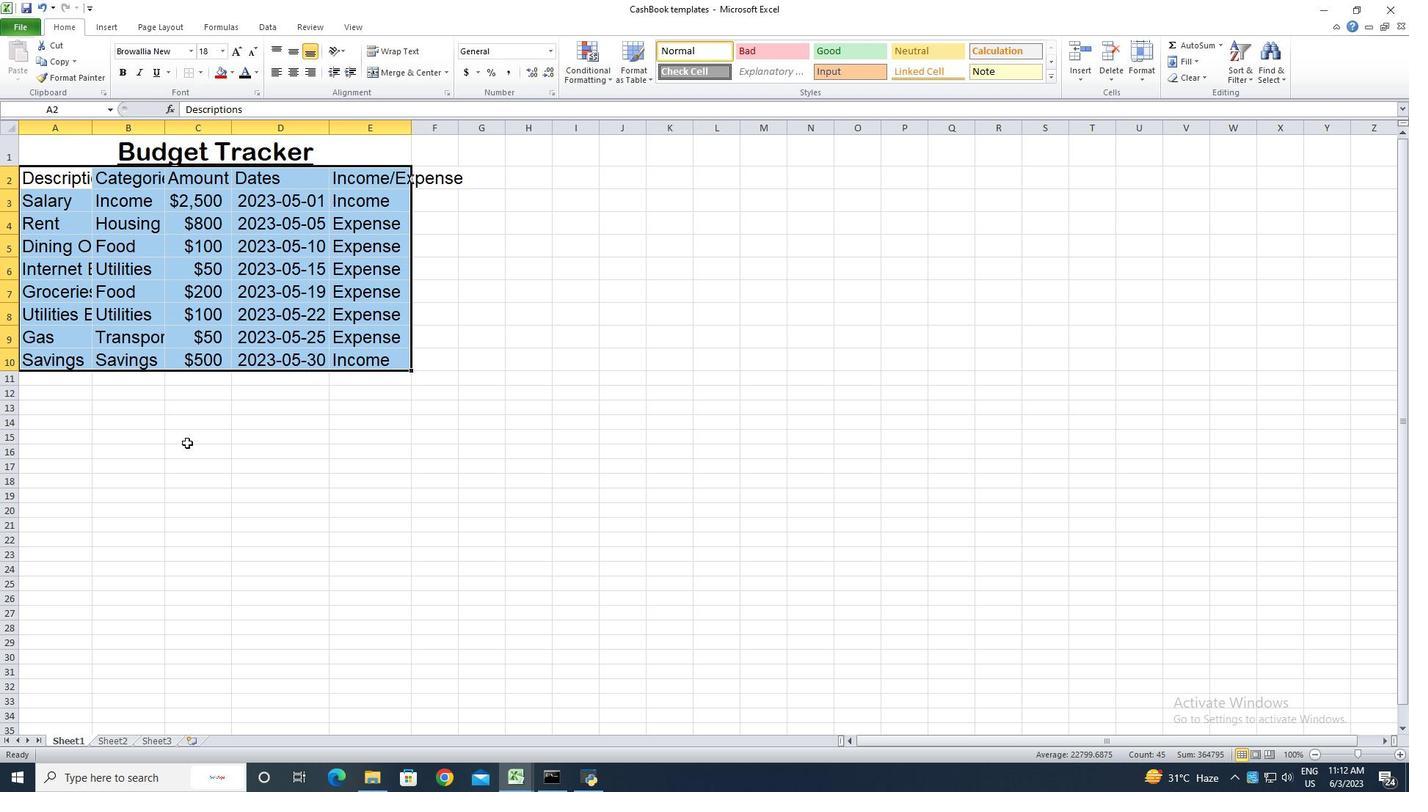 
Action: Mouse moved to (92, 132)
Screenshot: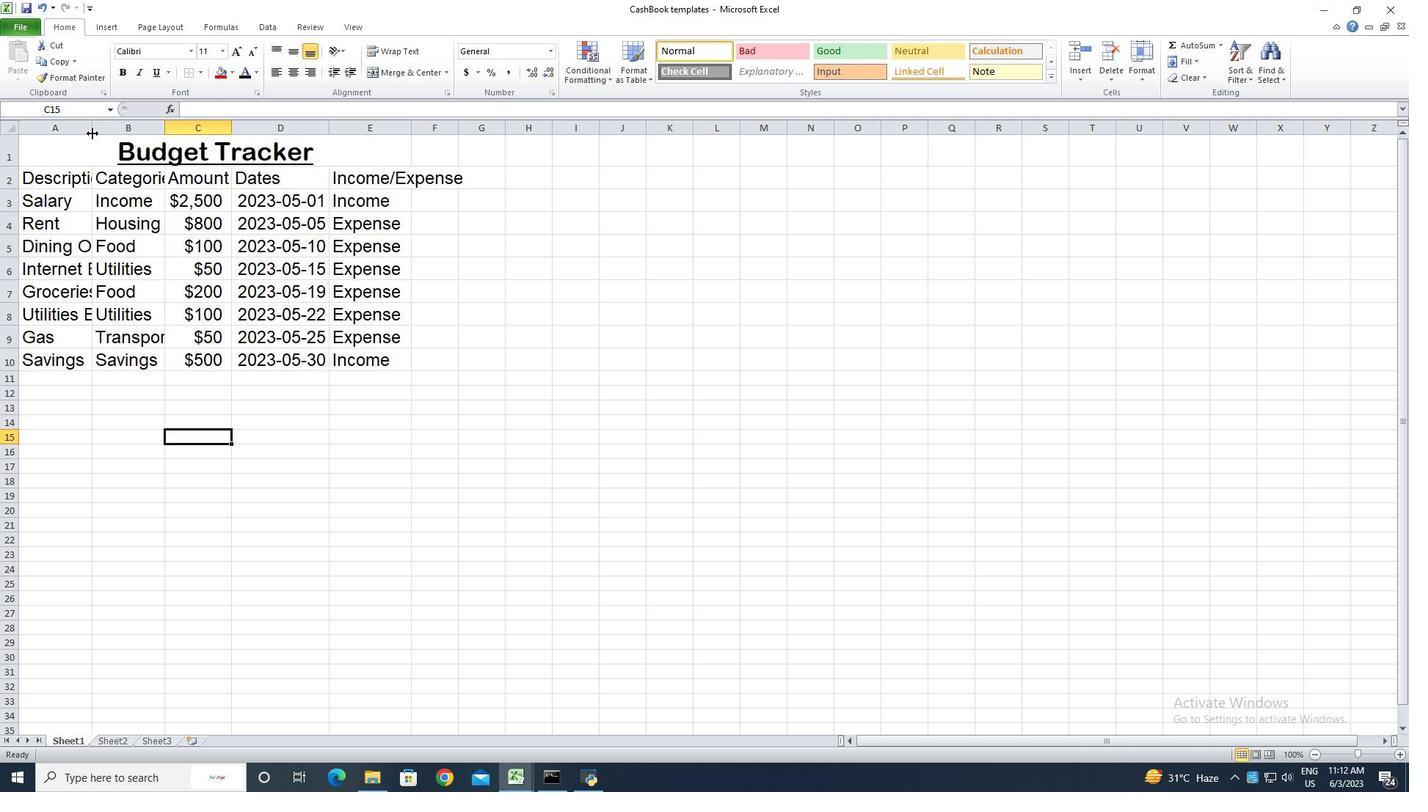 
Action: Mouse pressed left at (92, 132)
Screenshot: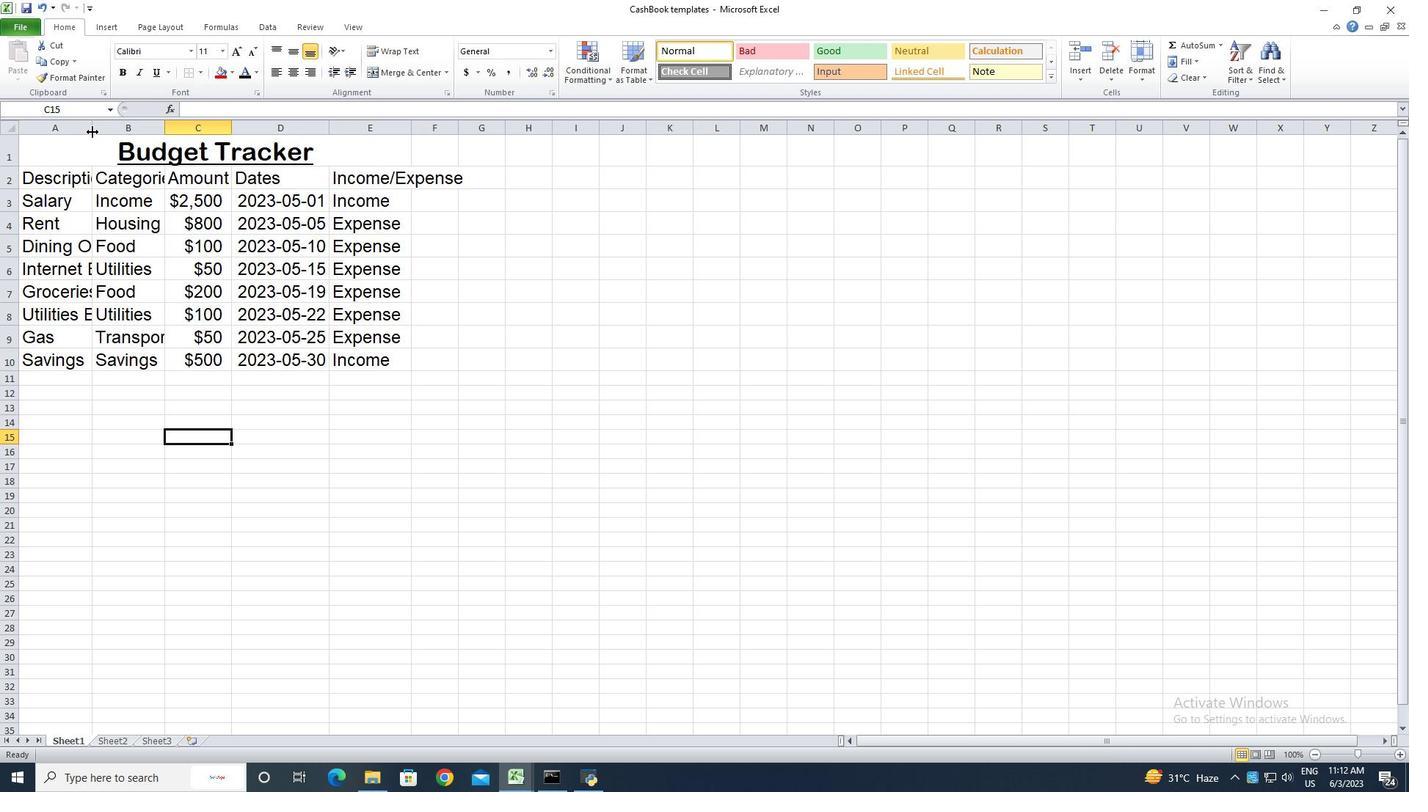 
Action: Mouse pressed left at (92, 132)
Screenshot: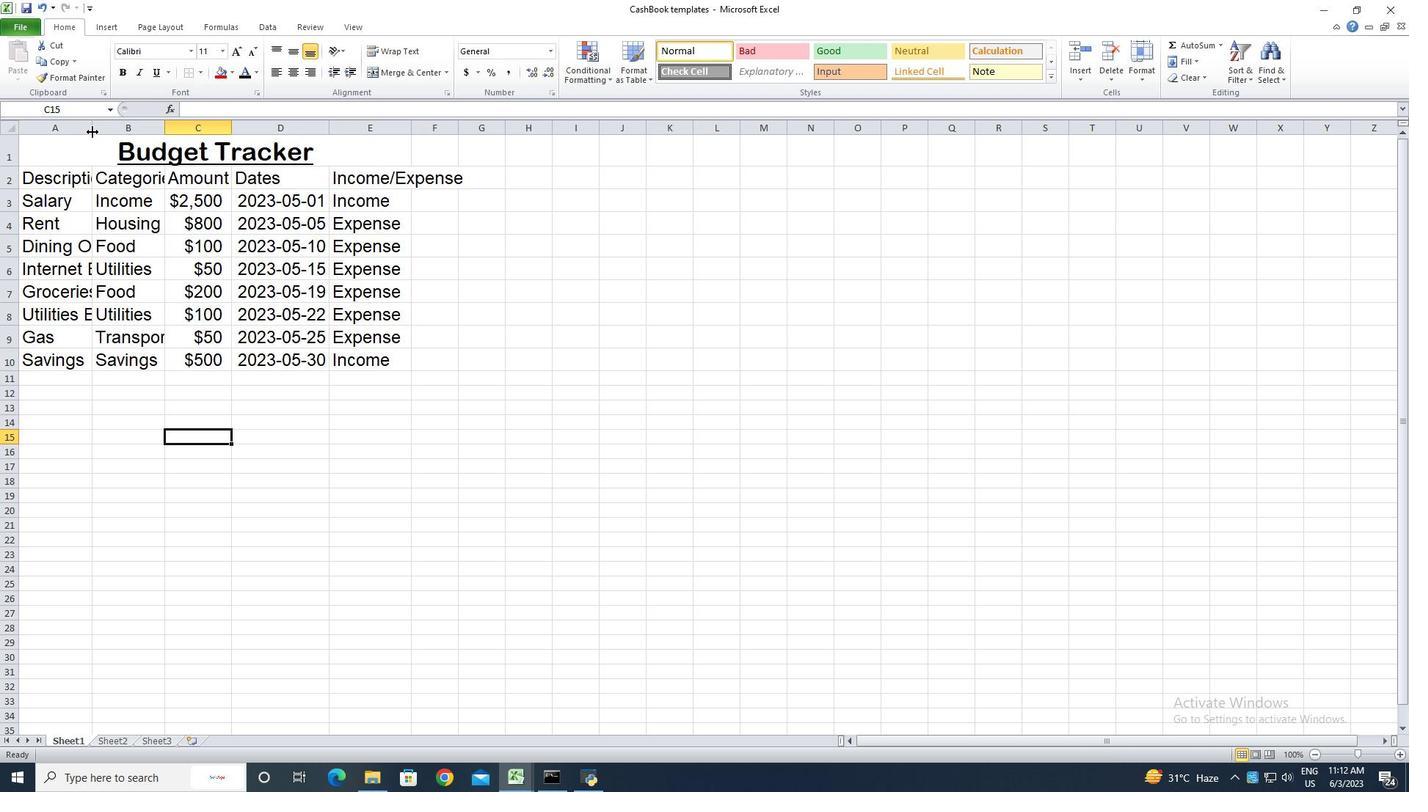 
Action: Mouse moved to (198, 130)
Screenshot: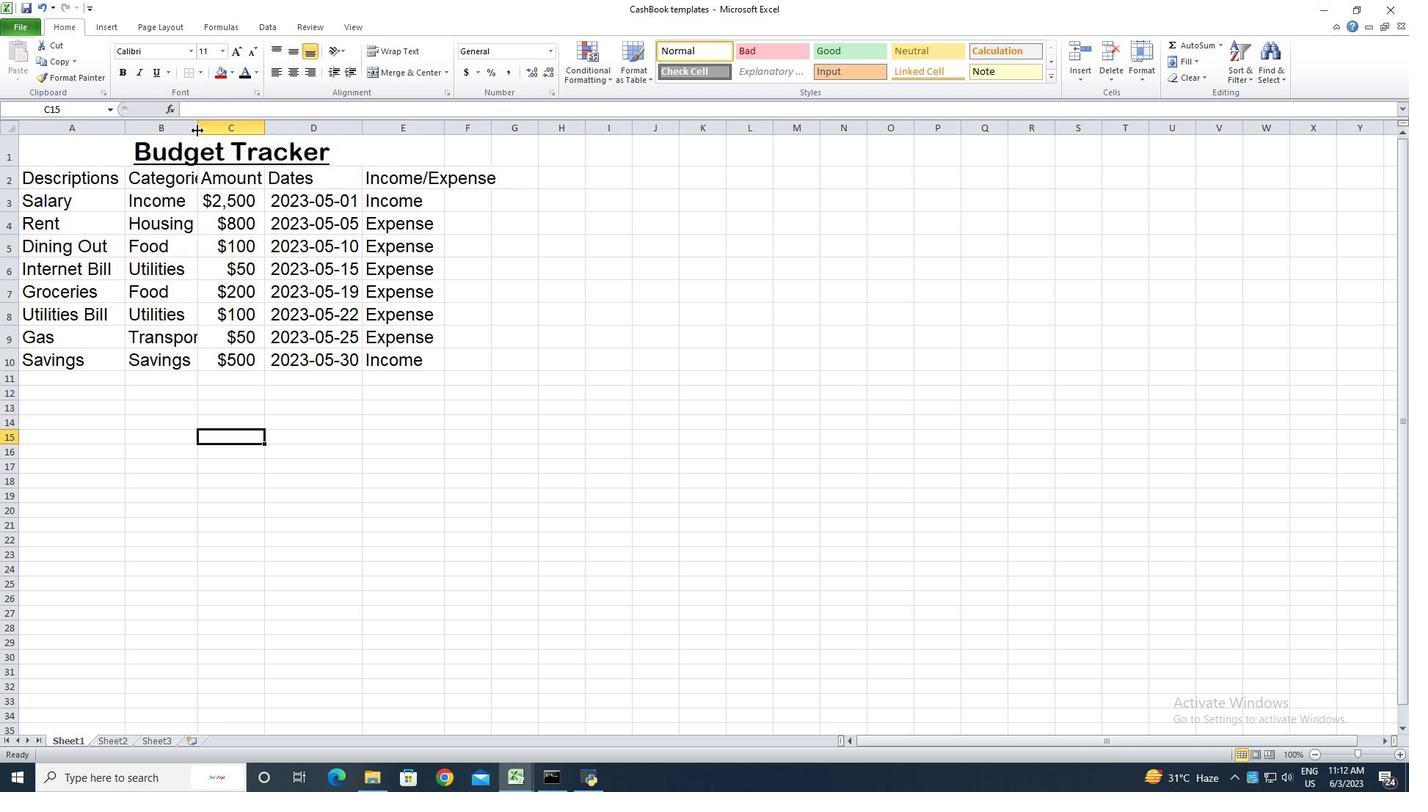 
Action: Mouse pressed left at (198, 130)
Screenshot: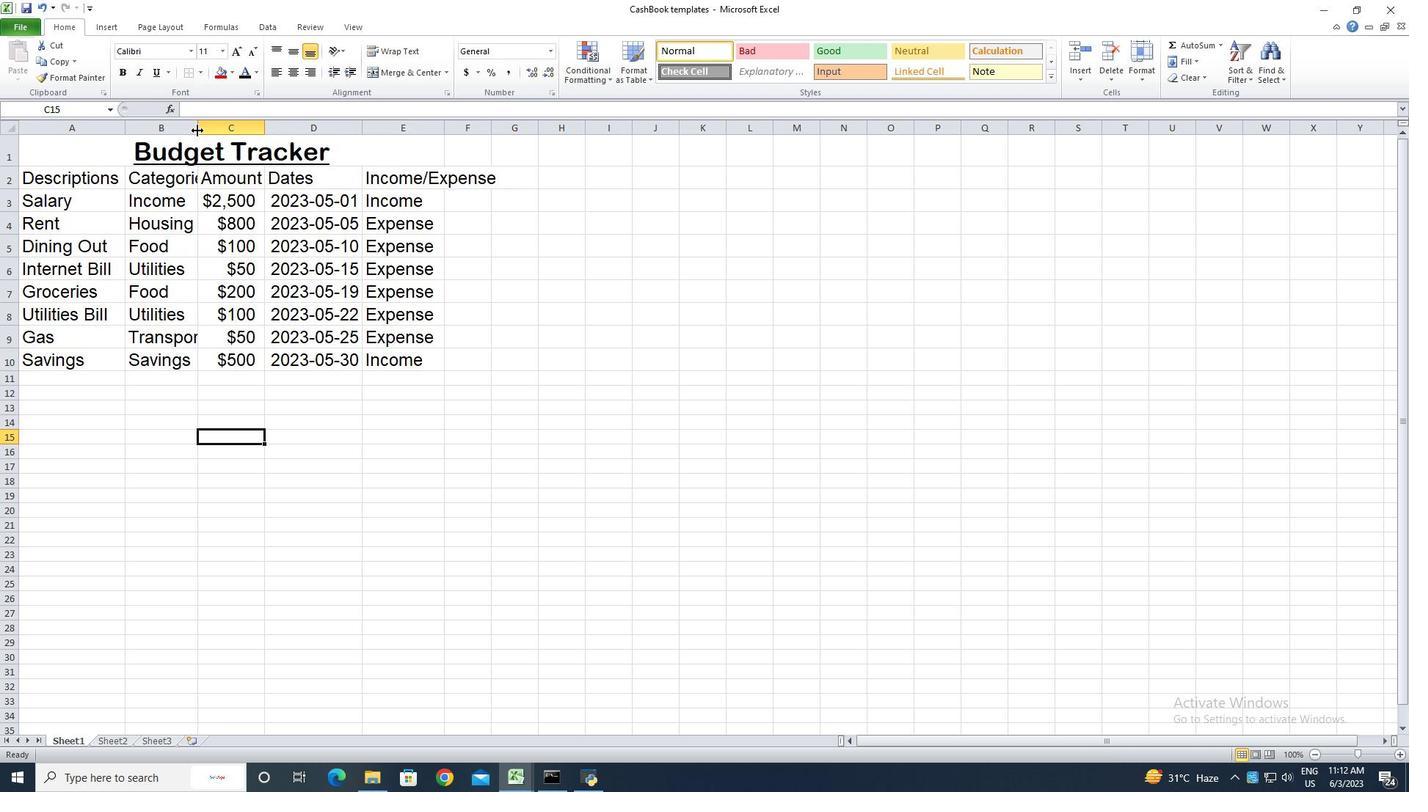 
Action: Mouse pressed left at (198, 130)
Screenshot: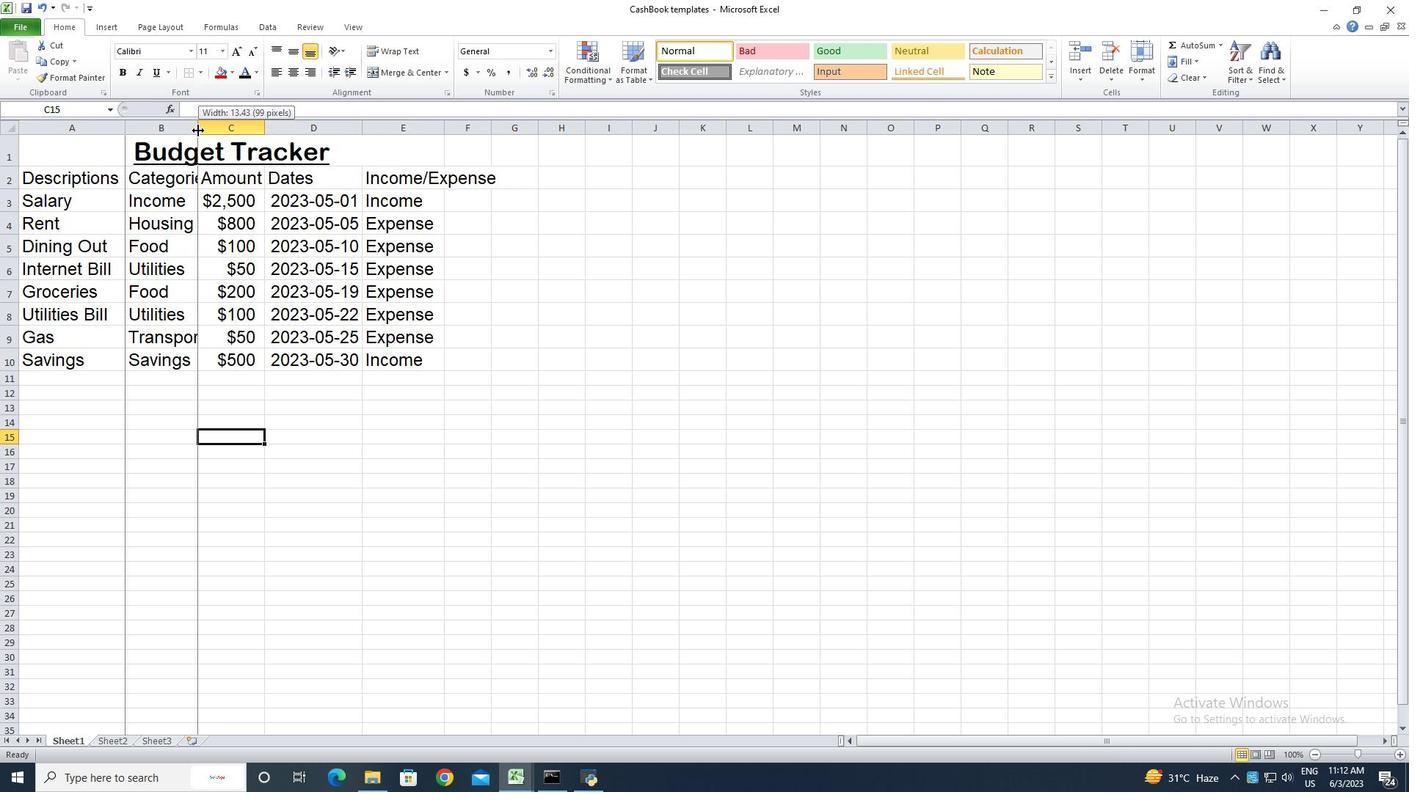 
Action: Mouse moved to (315, 131)
Screenshot: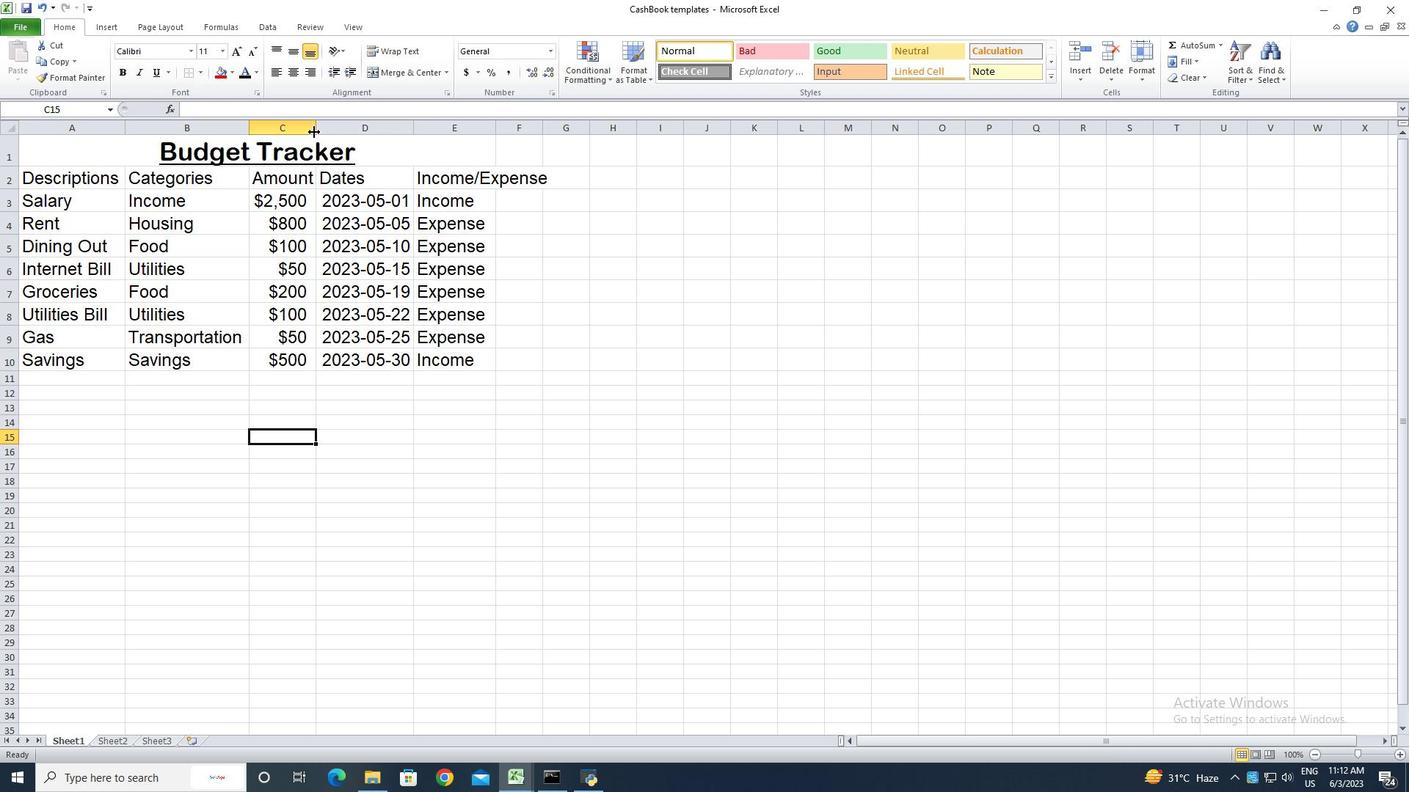 
Action: Mouse pressed left at (315, 131)
Screenshot: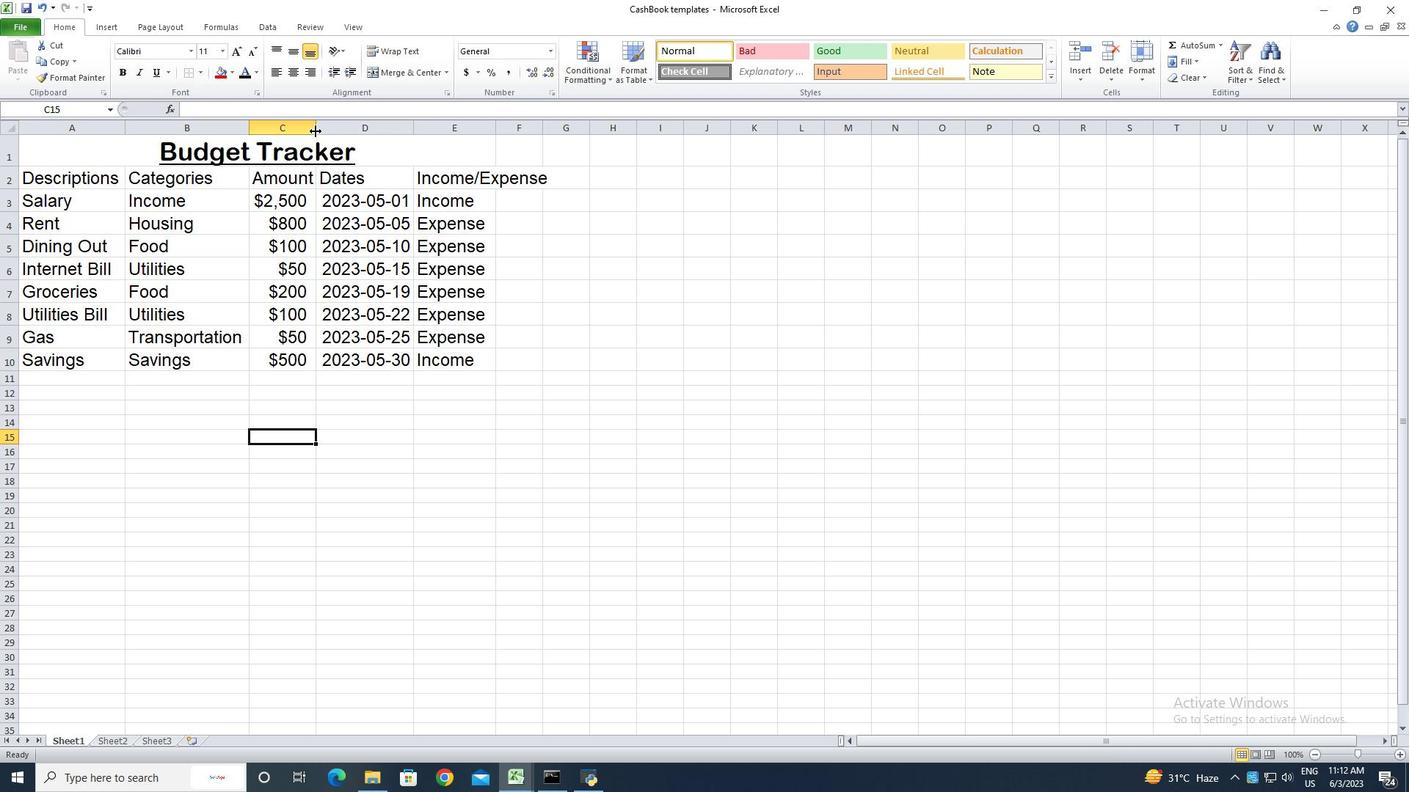 
Action: Mouse pressed left at (315, 131)
Screenshot: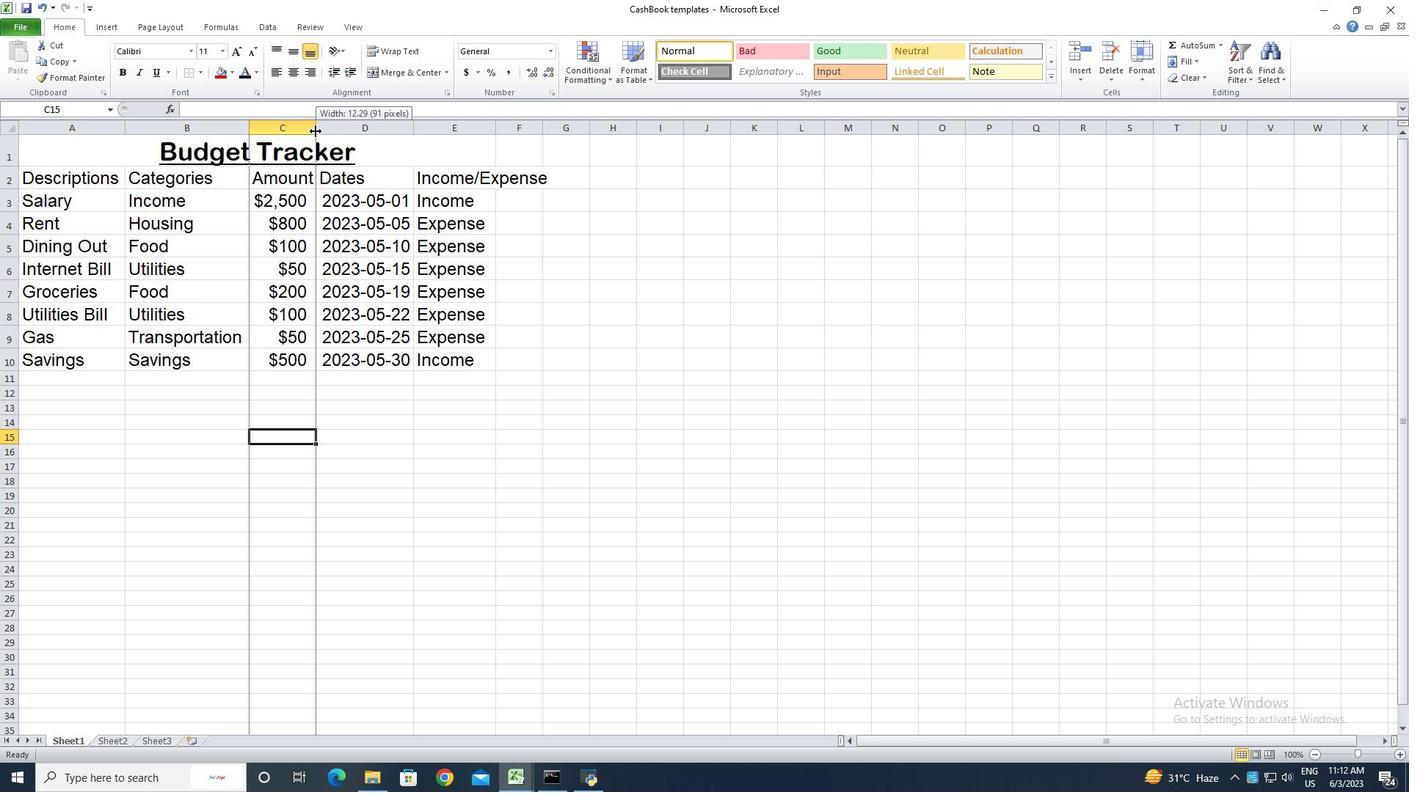 
Action: Mouse moved to (415, 131)
Screenshot: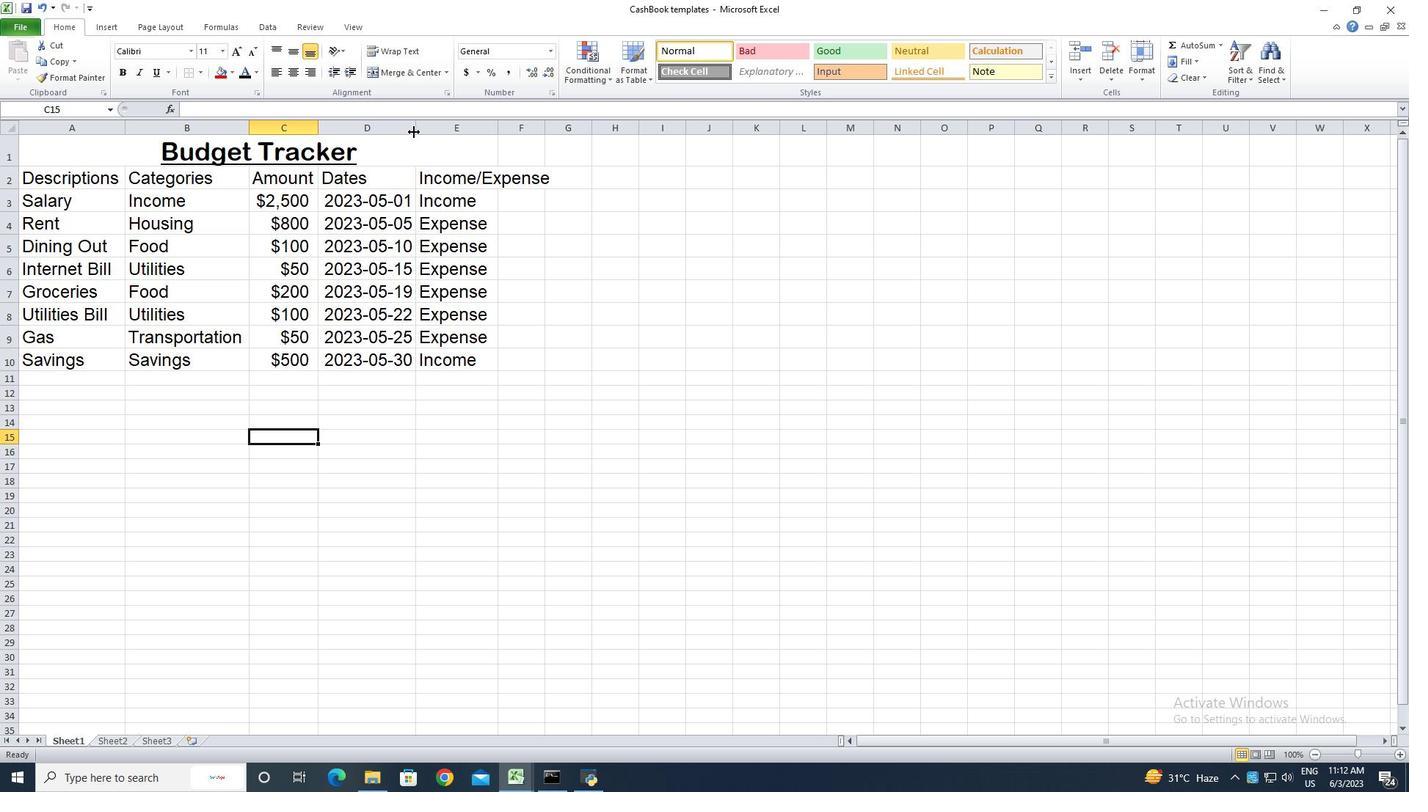 
Action: Mouse pressed left at (415, 131)
Screenshot: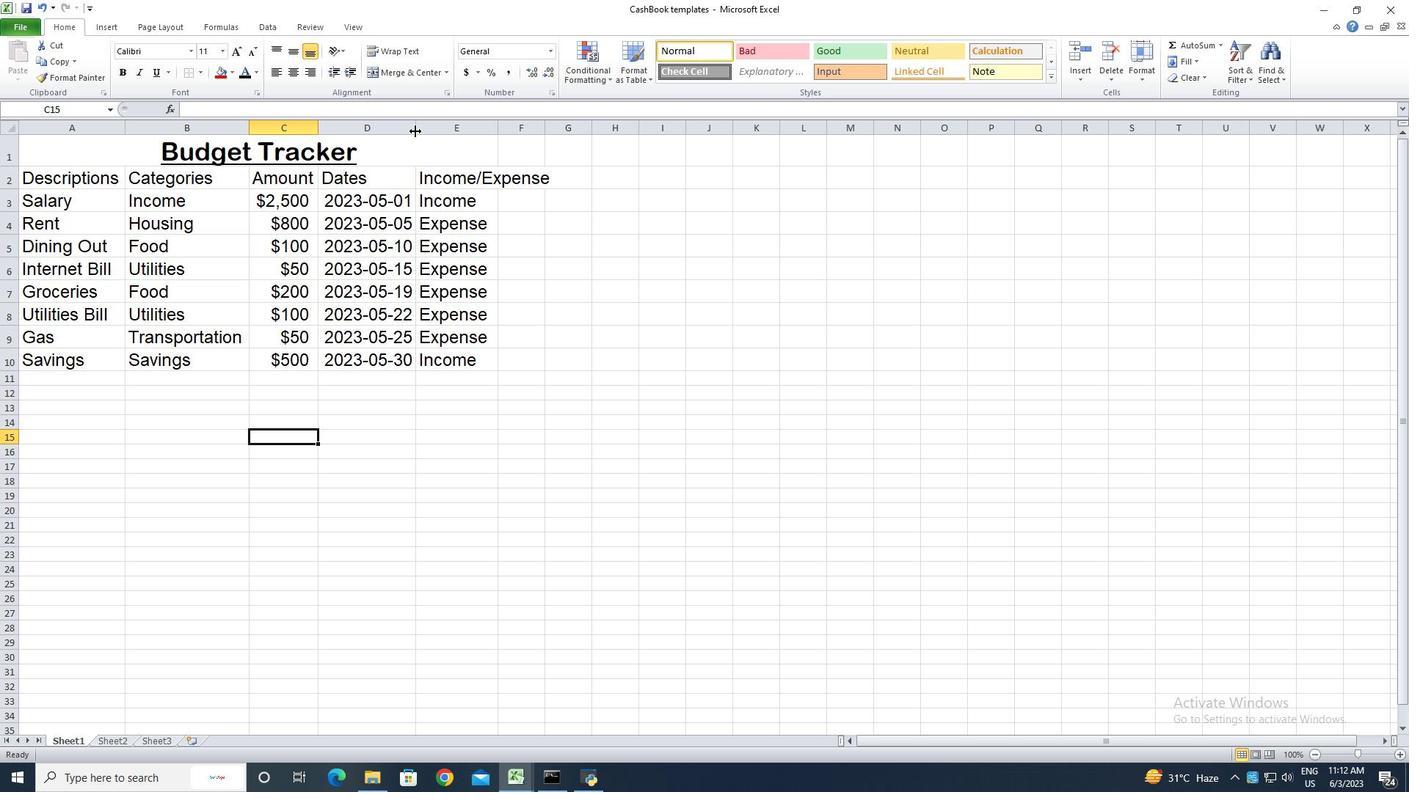 
Action: Mouse pressed left at (415, 131)
Screenshot: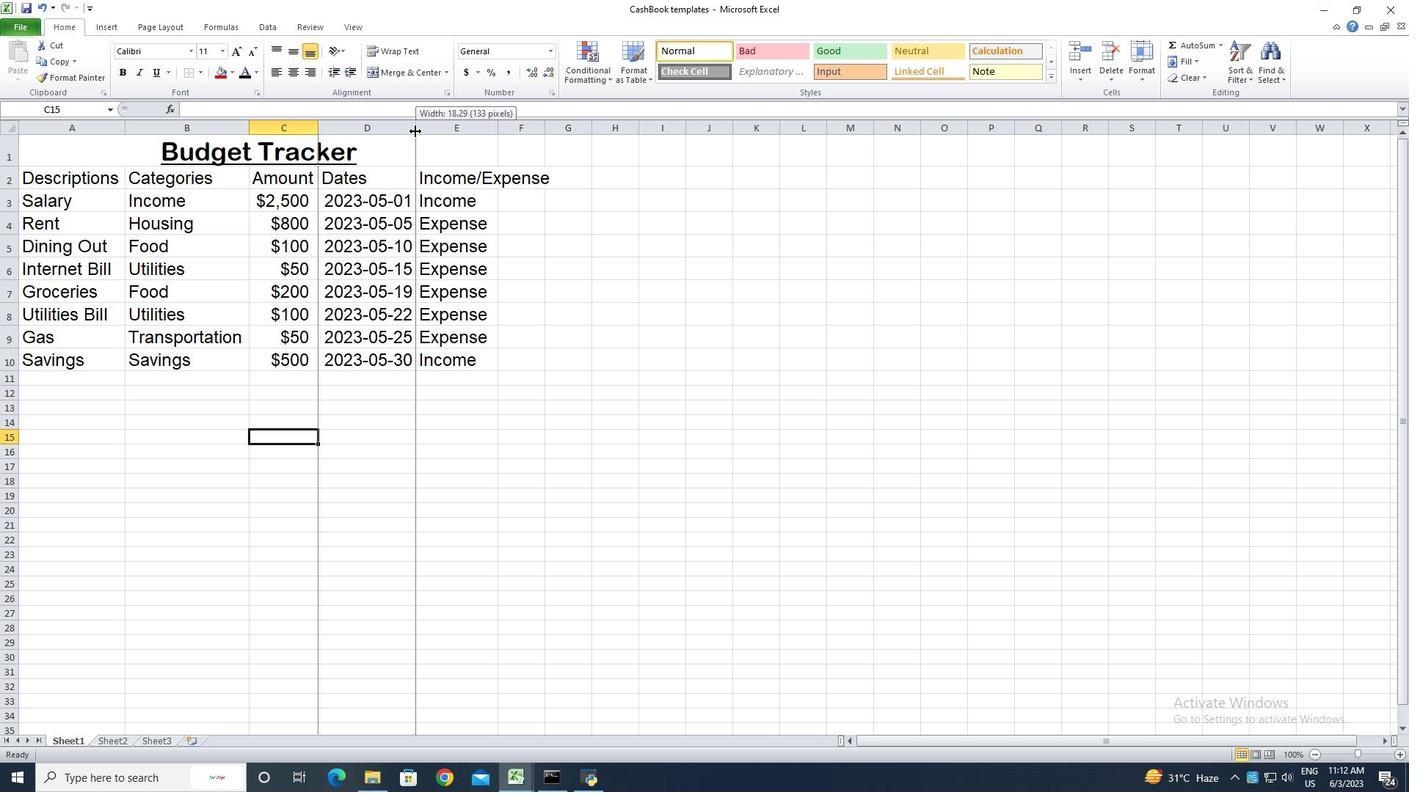 
Action: Mouse moved to (496, 130)
Screenshot: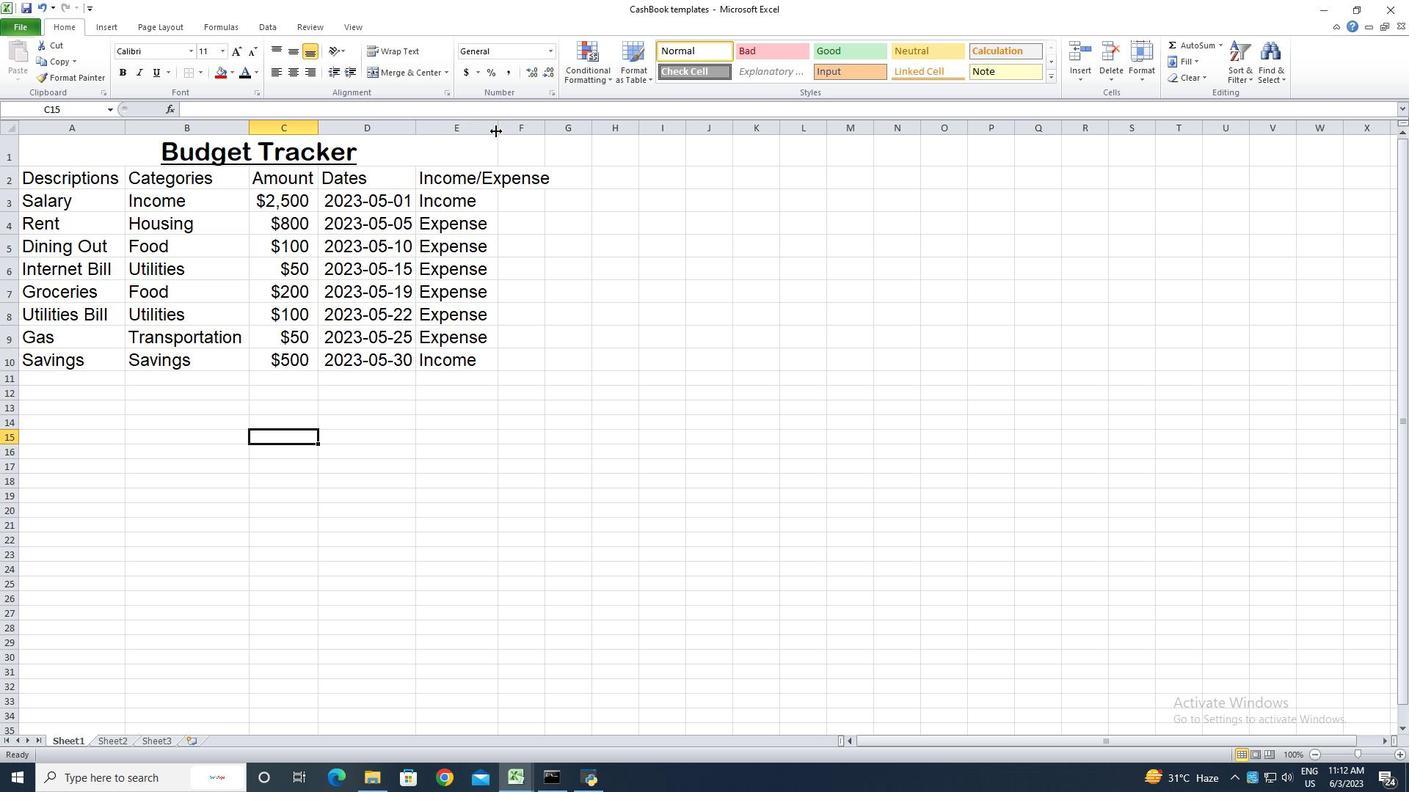 
Action: Mouse pressed left at (496, 130)
Screenshot: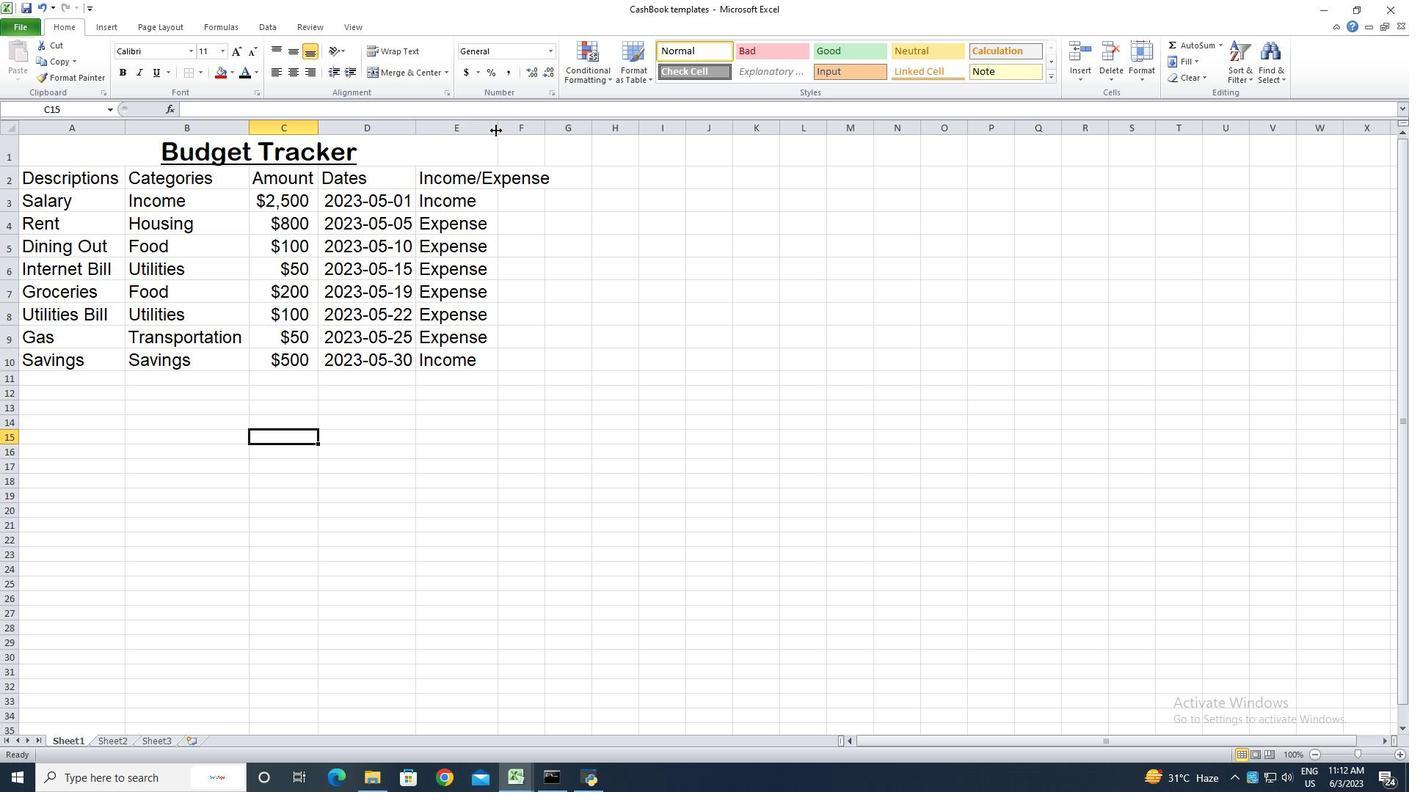 
Action: Mouse pressed left at (496, 130)
Screenshot: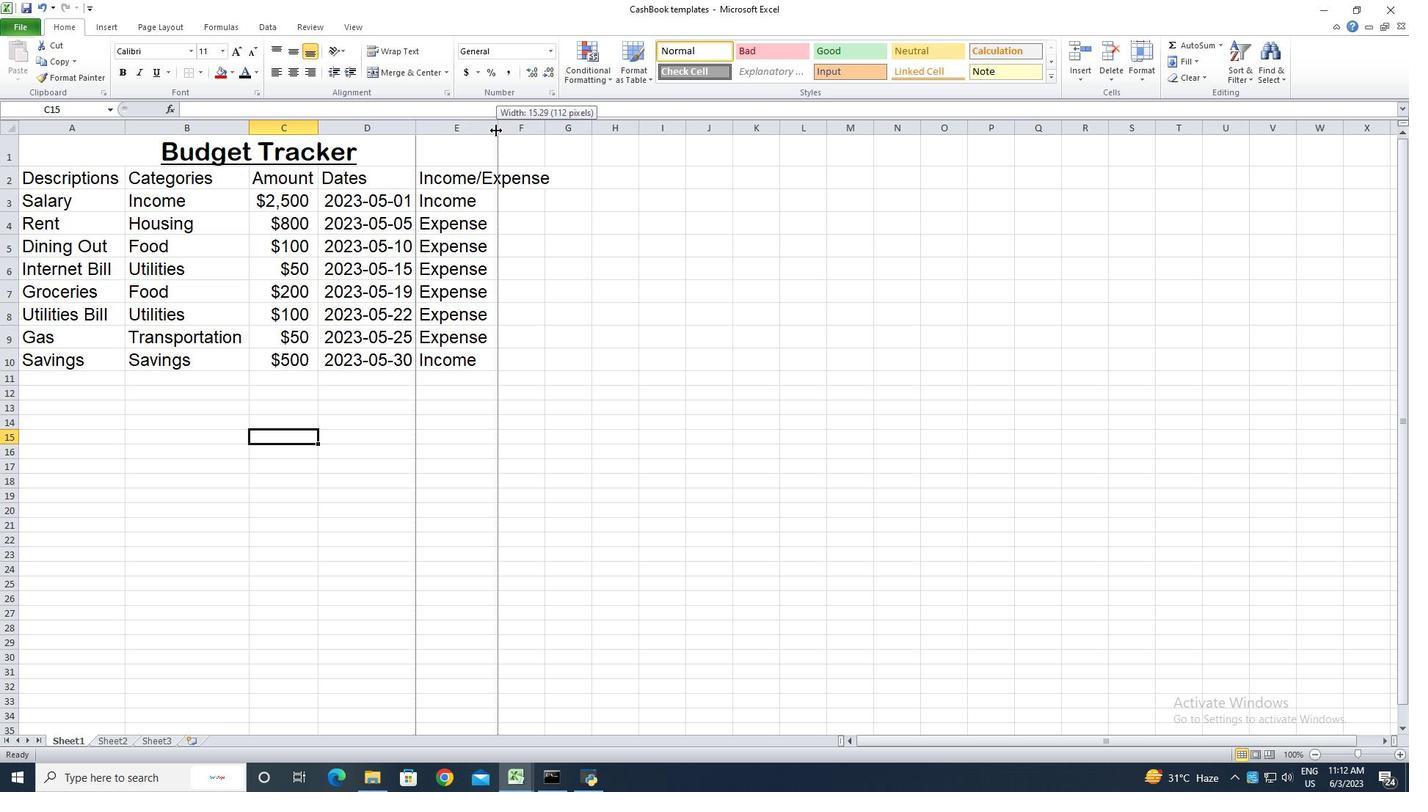 
Action: Mouse moved to (107, 155)
Screenshot: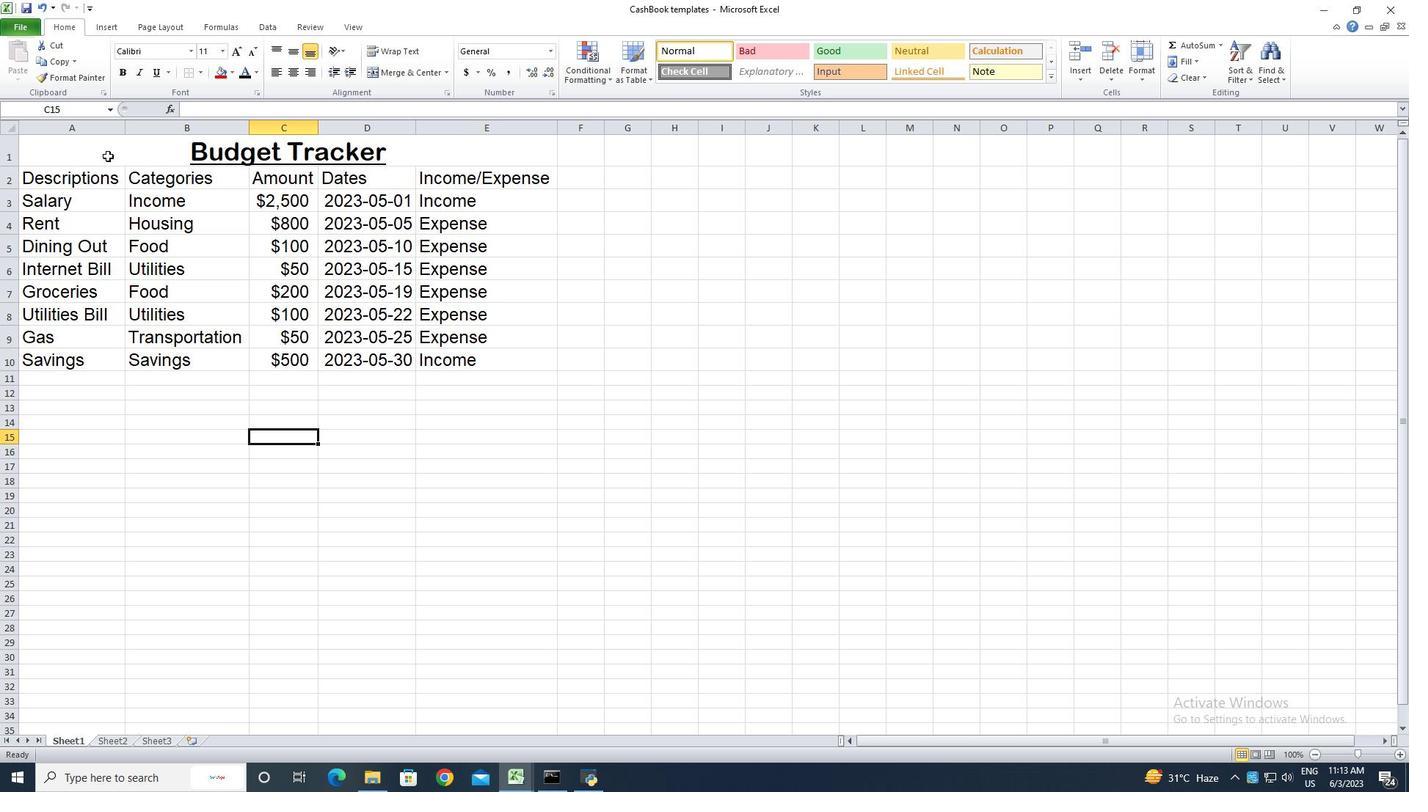 
Action: Mouse pressed left at (107, 155)
Screenshot: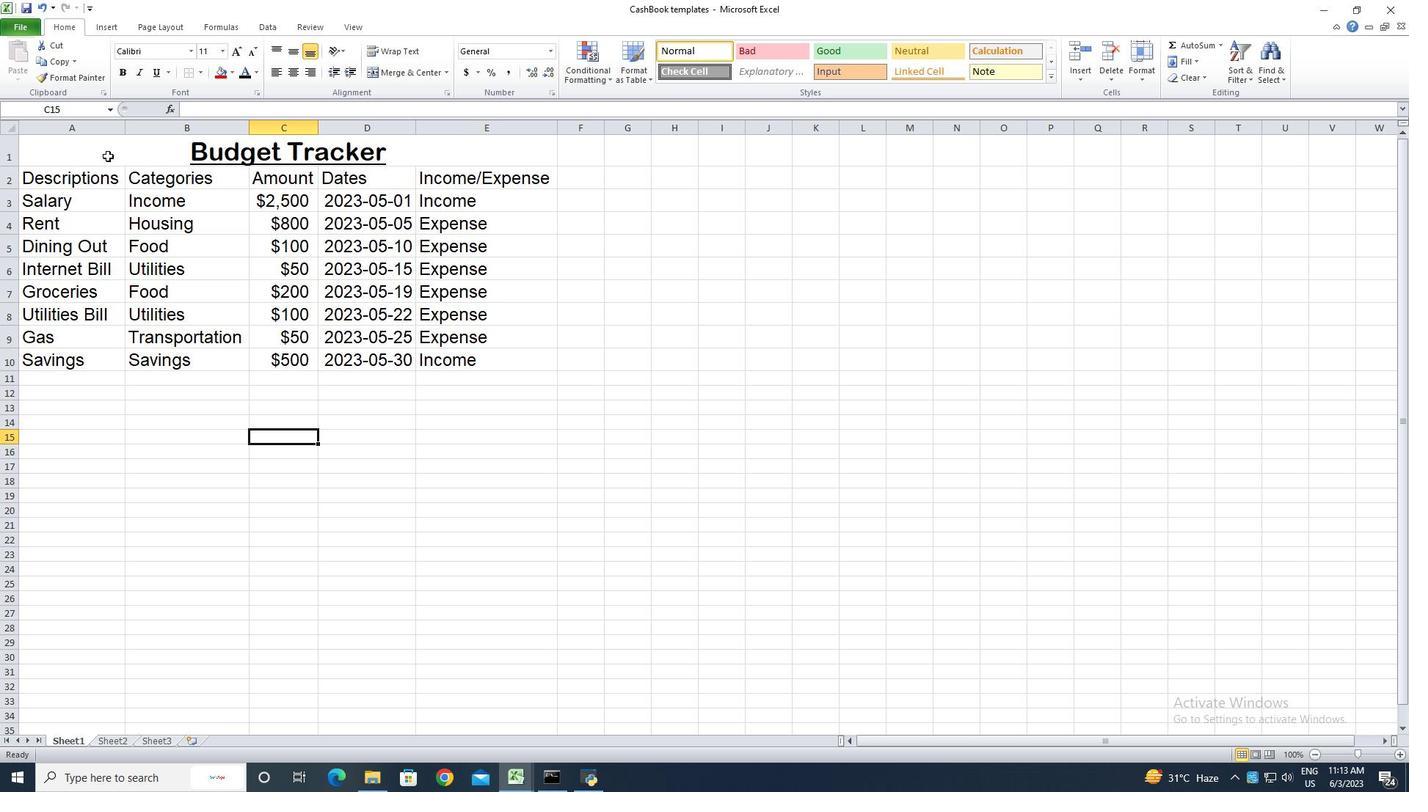
Action: Mouse moved to (295, 52)
Screenshot: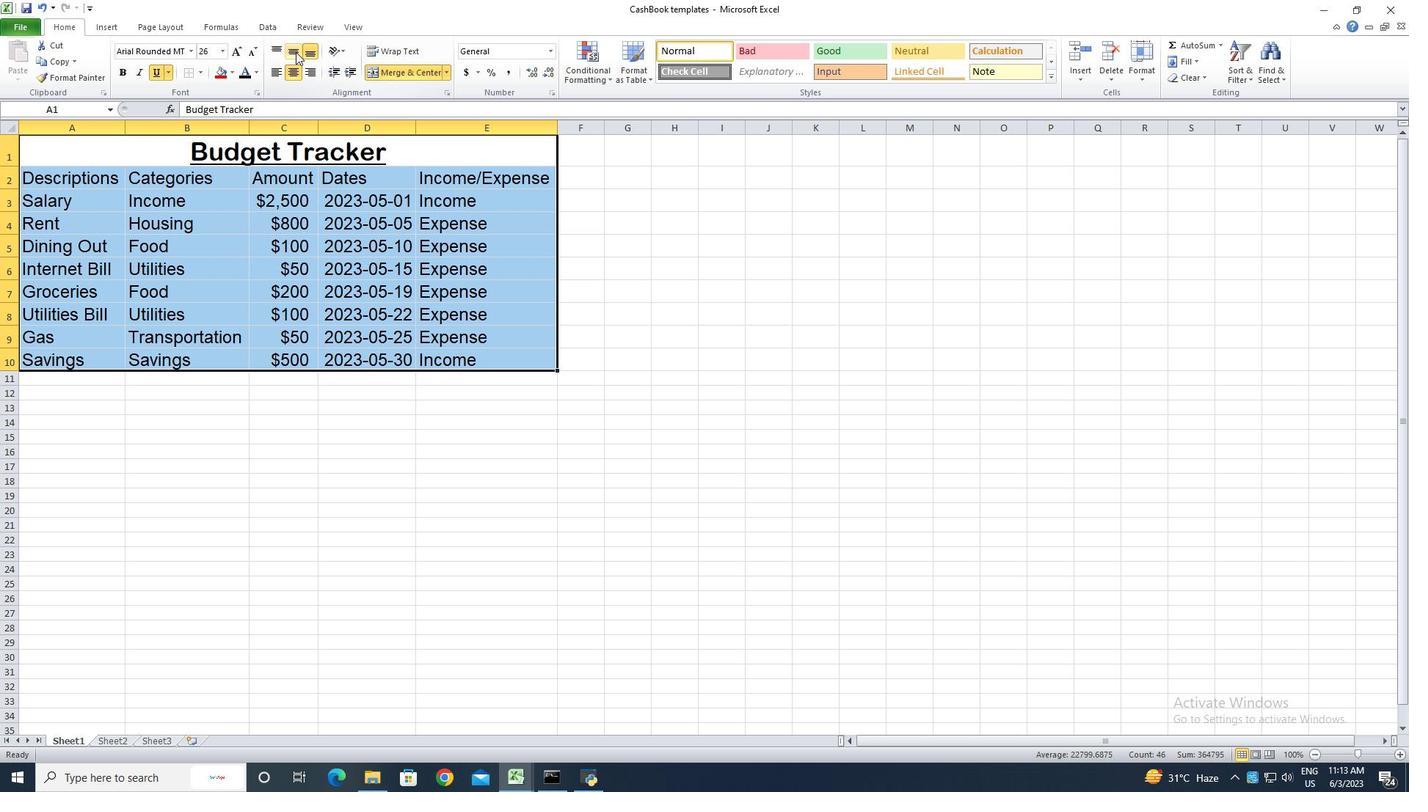 
Action: Mouse pressed left at (295, 52)
Screenshot: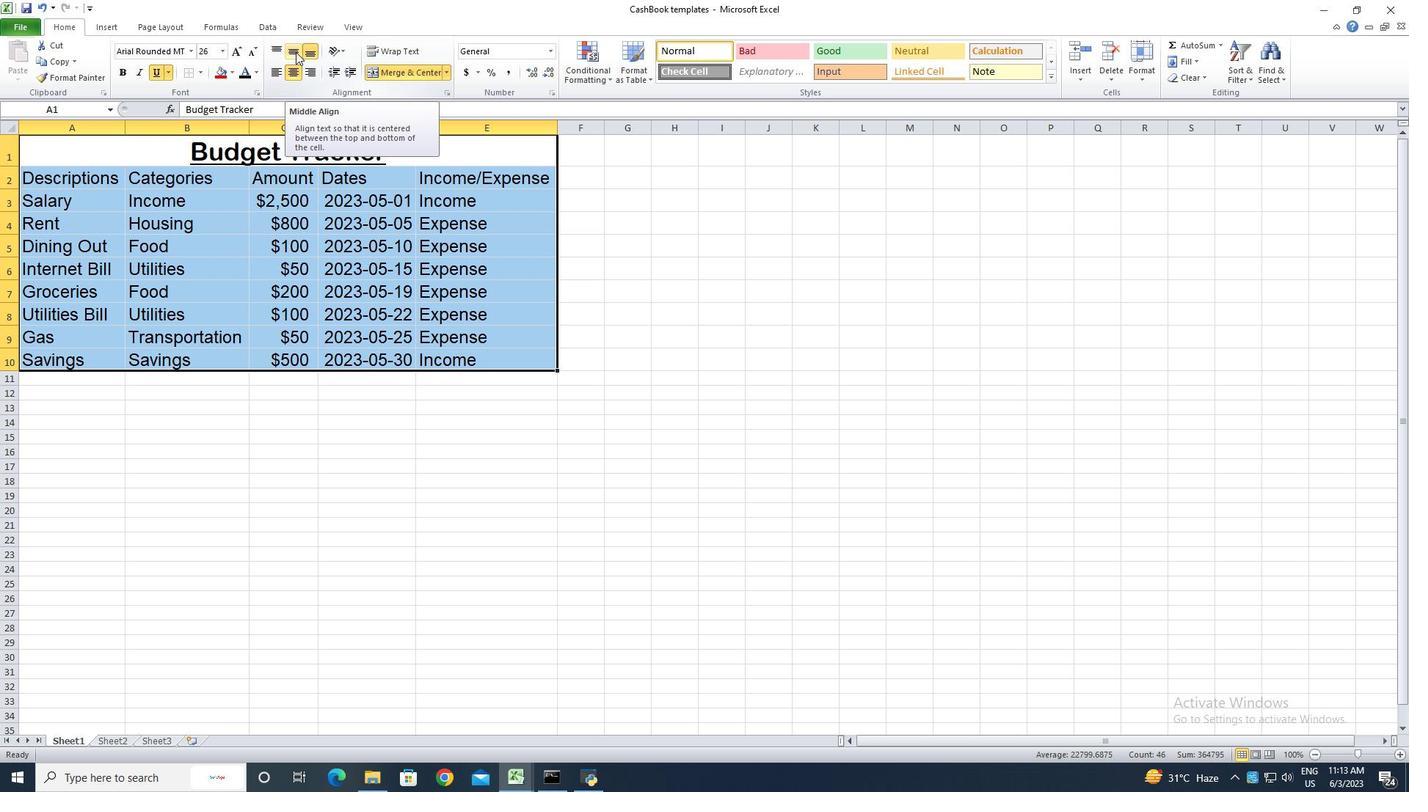 
Action: Mouse moved to (276, 74)
Screenshot: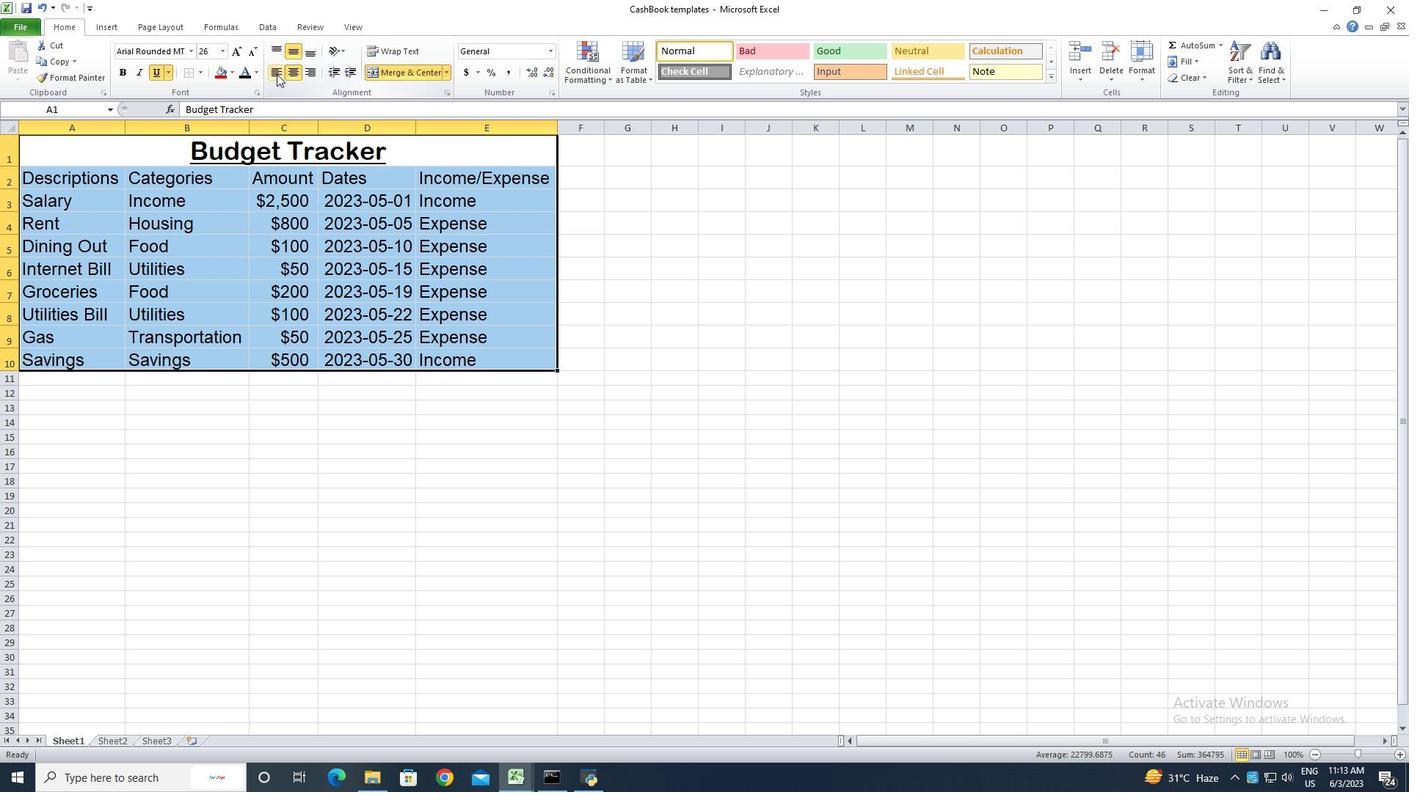 
Action: Mouse pressed left at (276, 74)
Screenshot: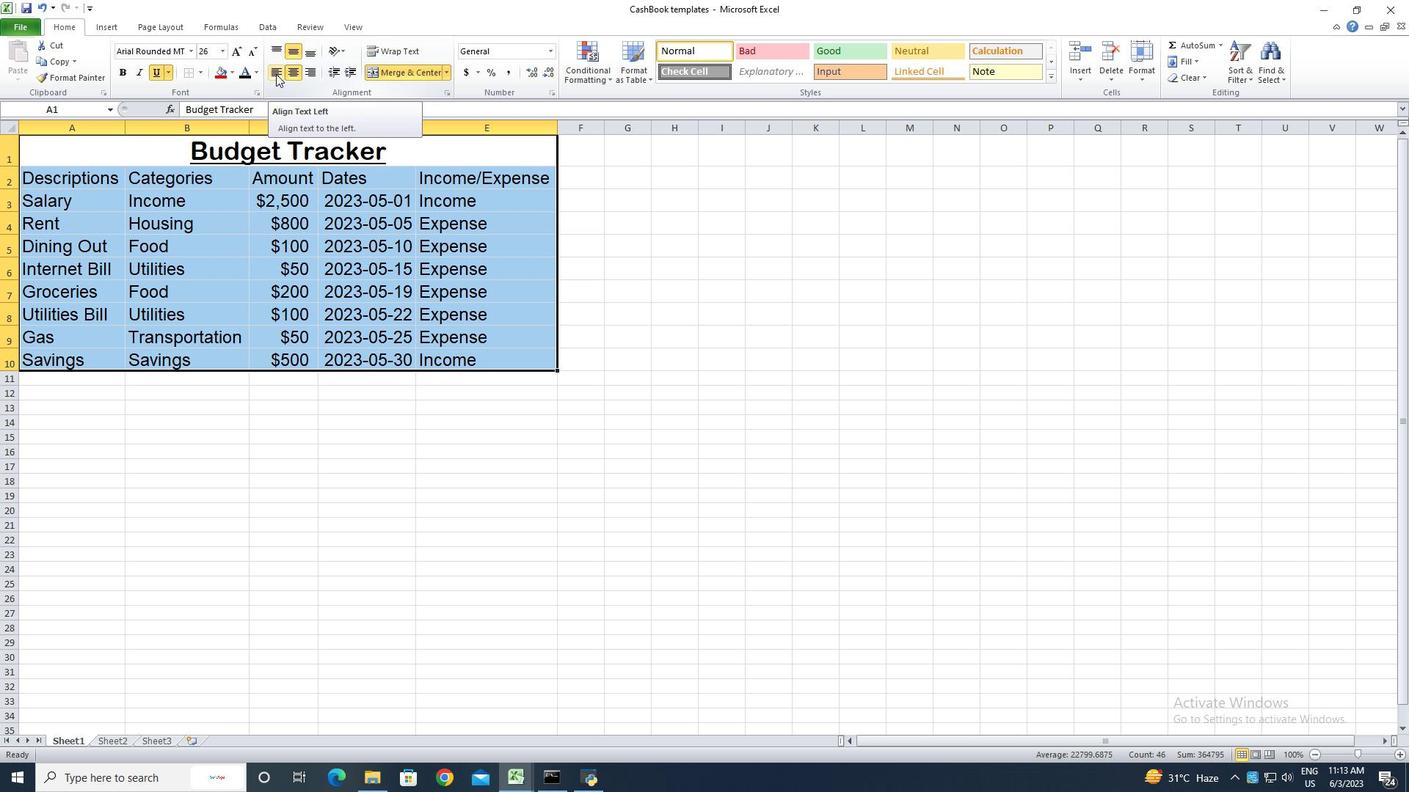 
Action: Mouse moved to (432, 443)
Screenshot: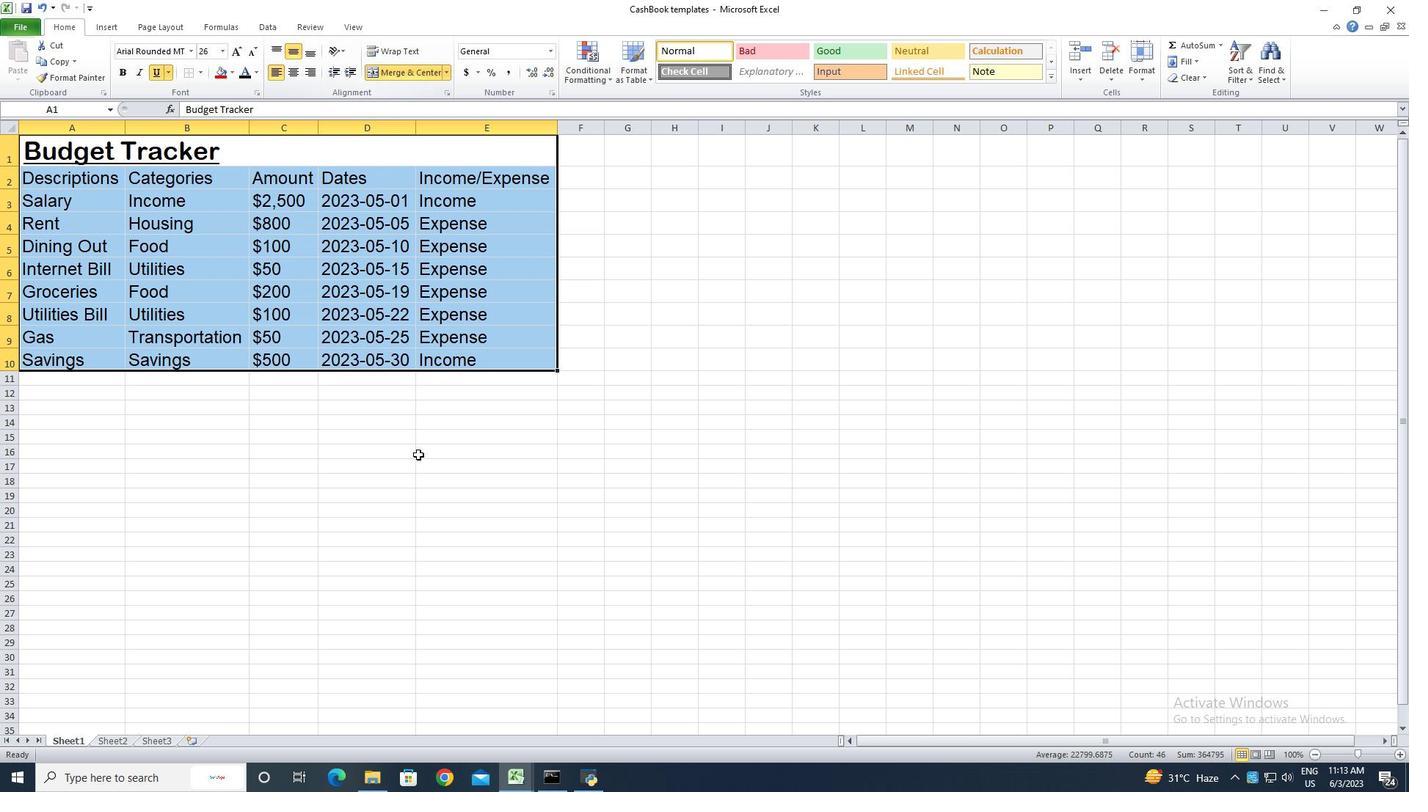 
Action: Mouse pressed left at (432, 443)
Screenshot: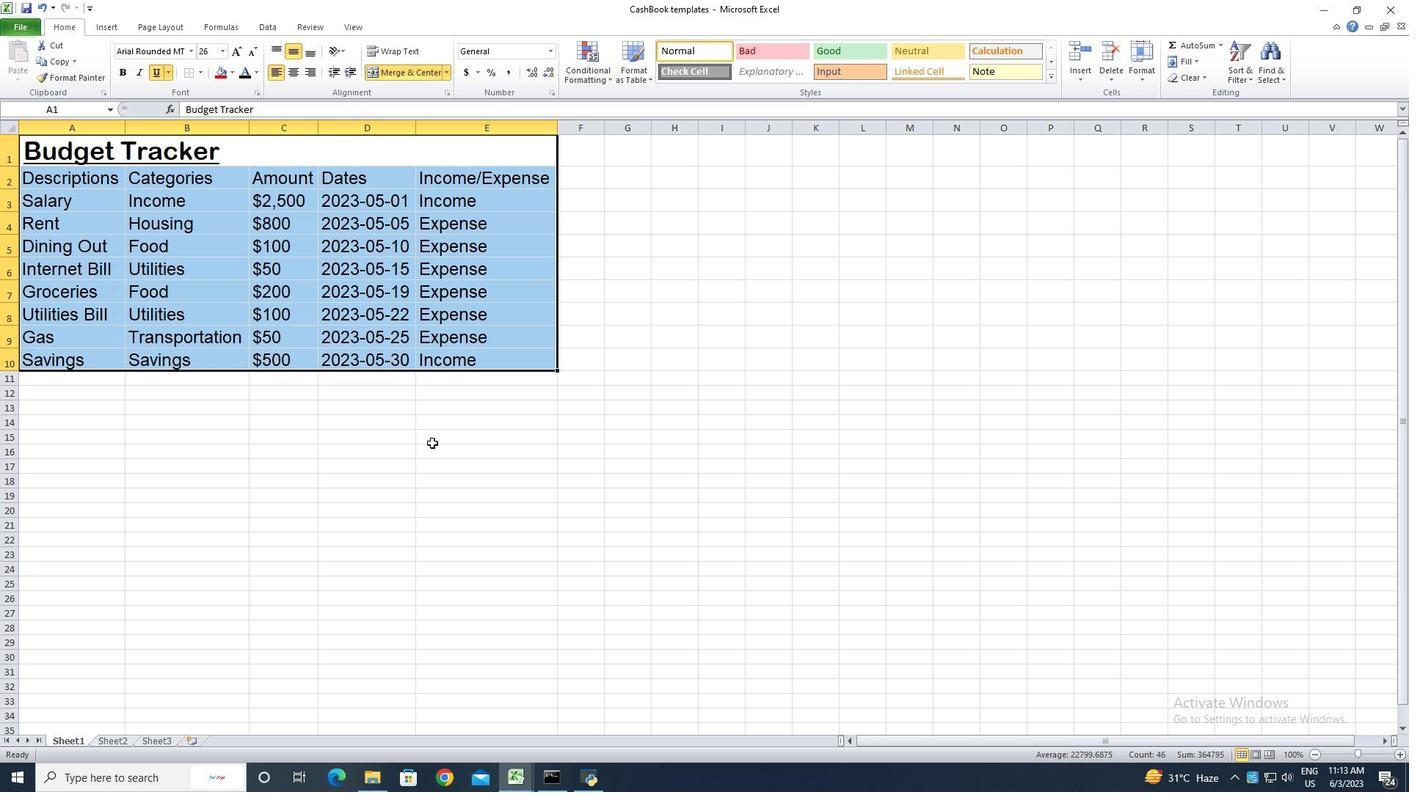 
Action: Key pressed ctrl+S<'\x13'><'\x13'>
Screenshot: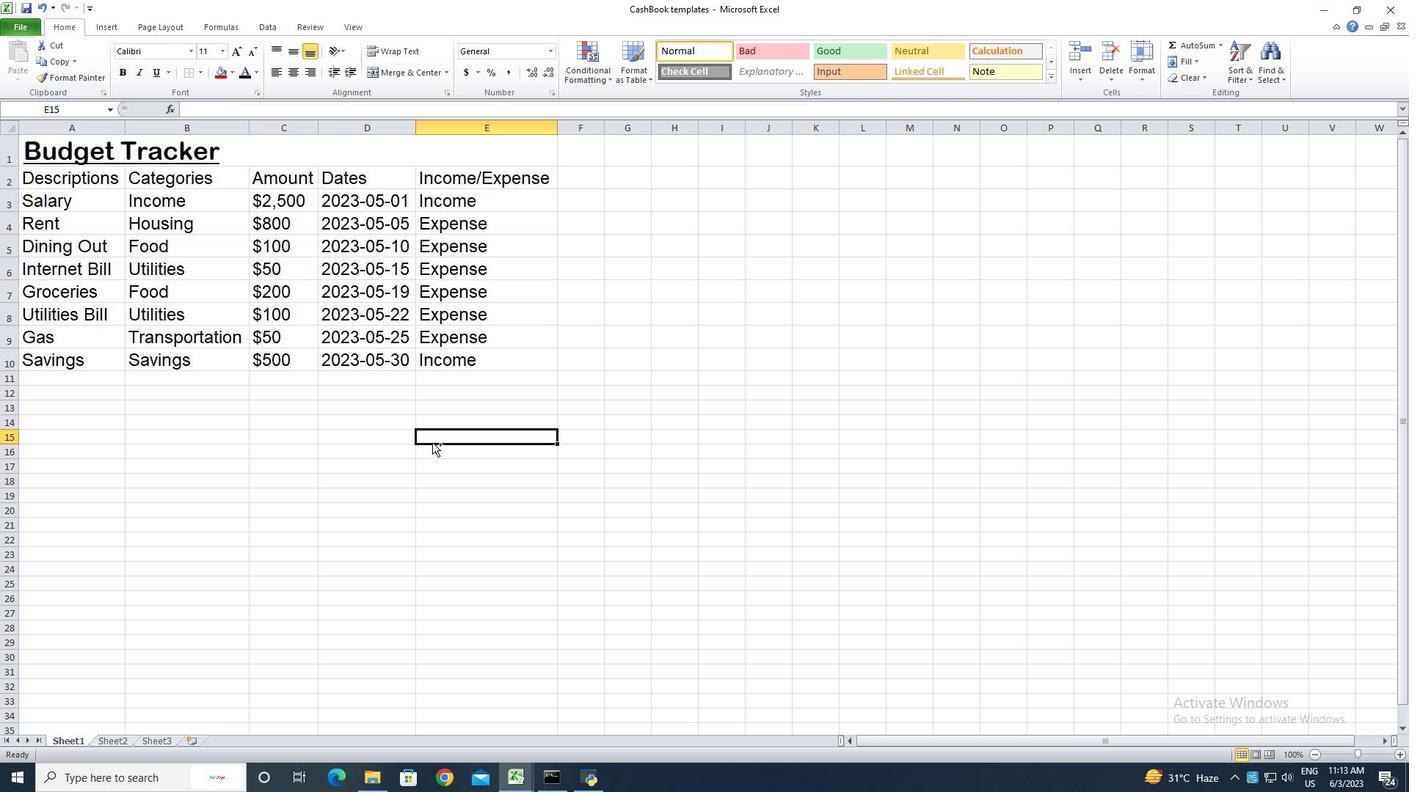 
